 Task: Use the formula "COVARIANCE.S" in spreadsheet "Project protfolio".
Action: Mouse moved to (877, 115)
Screenshot: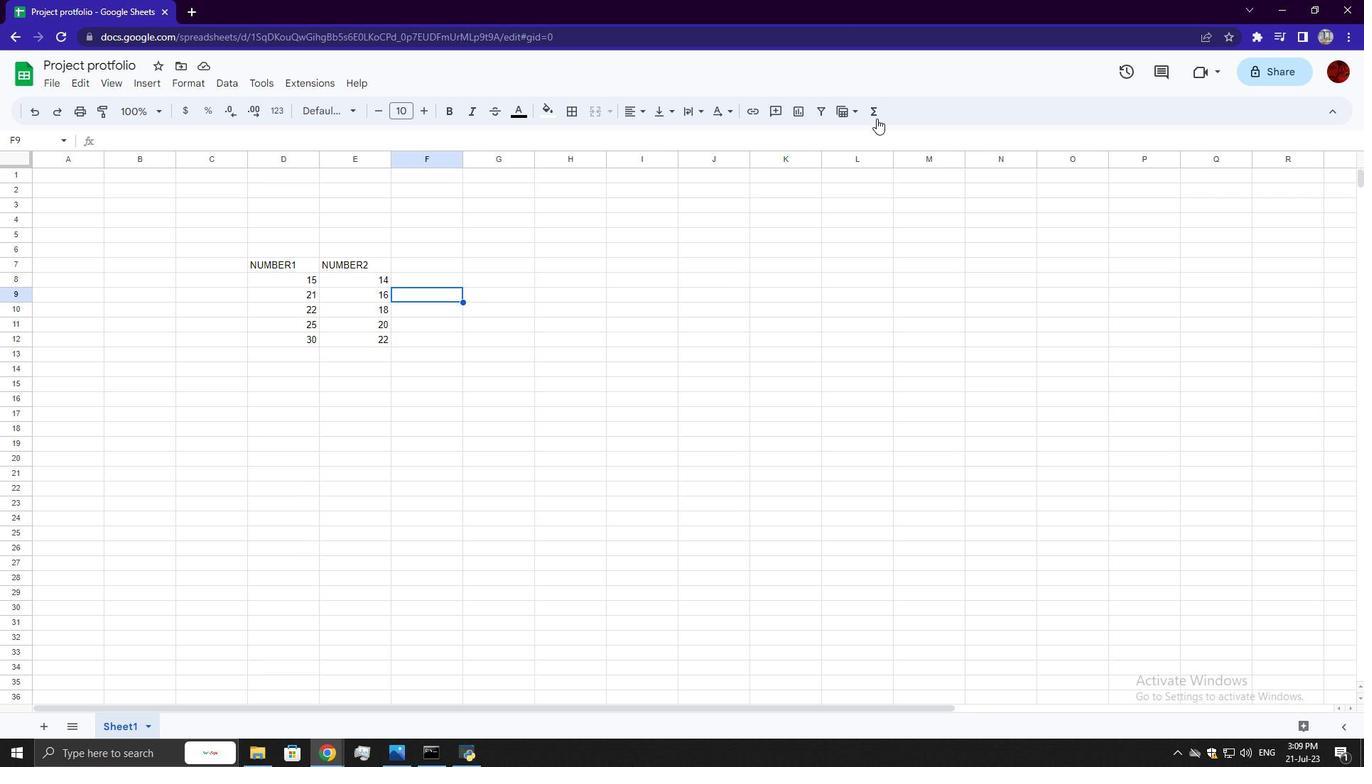 
Action: Mouse pressed left at (877, 115)
Screenshot: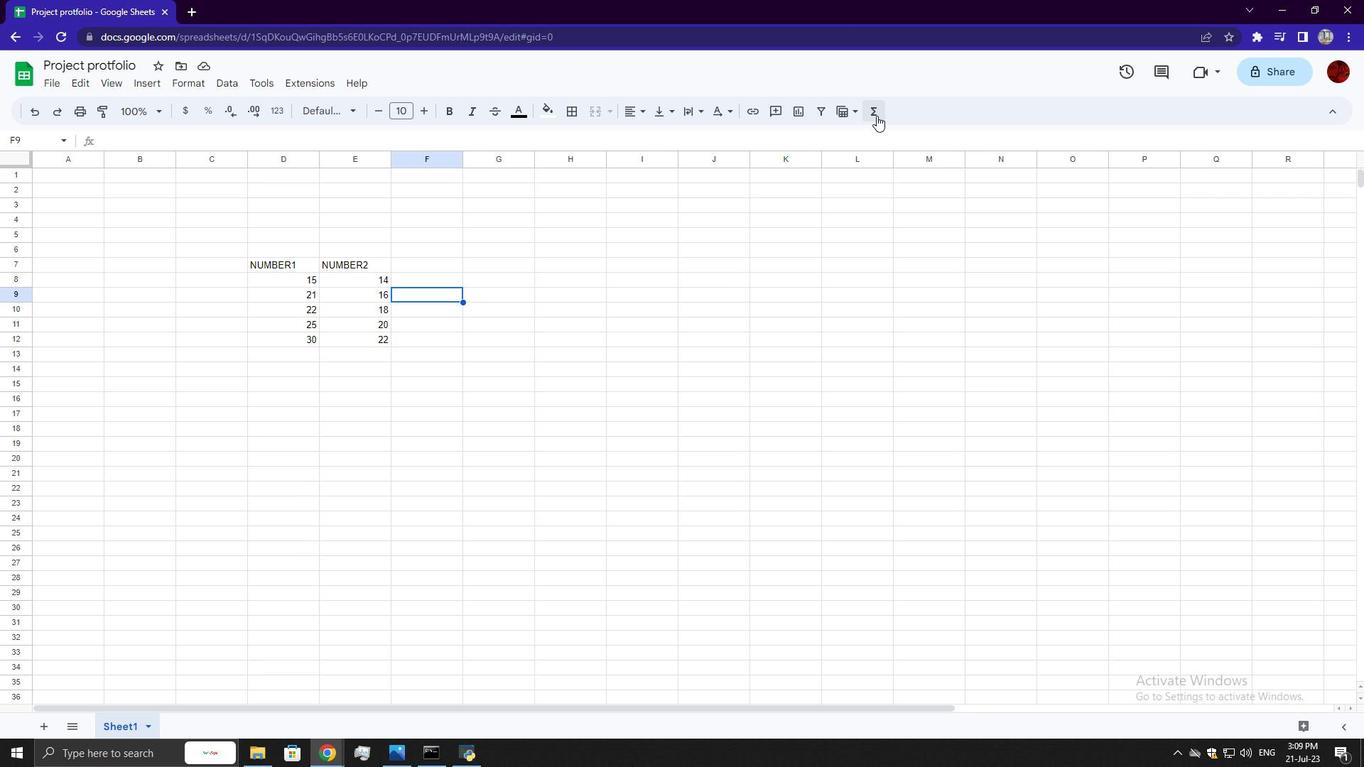 
Action: Mouse moved to (1042, 287)
Screenshot: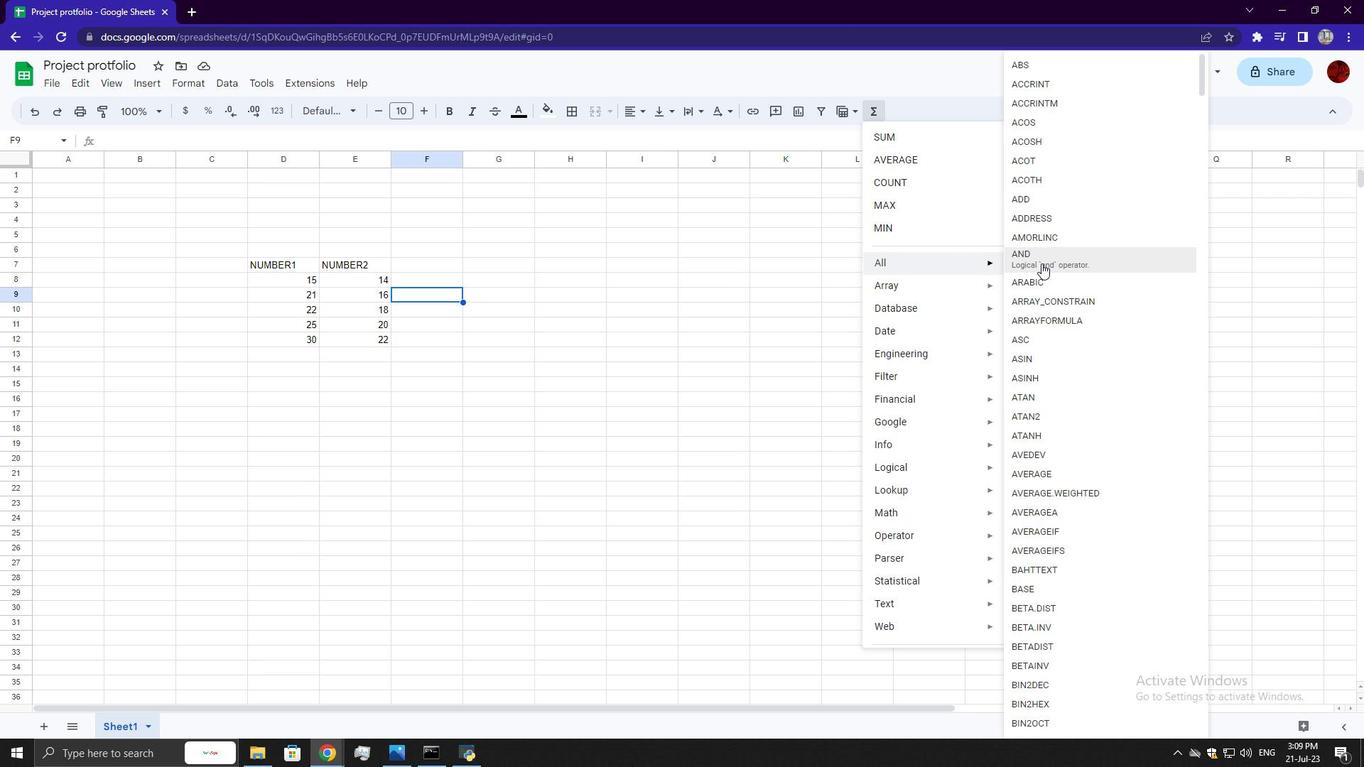 
Action: Mouse scrolled (1042, 282) with delta (0, 0)
Screenshot: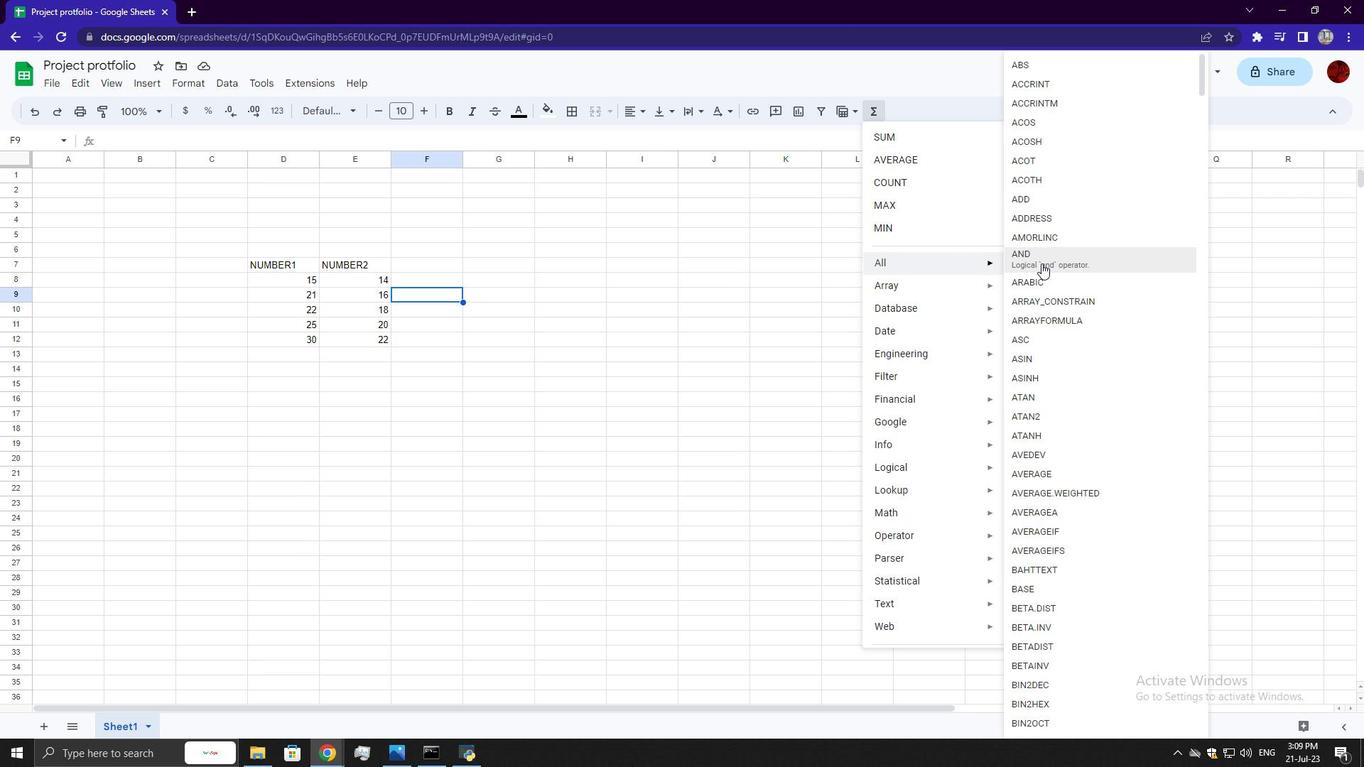 
Action: Mouse scrolled (1042, 286) with delta (0, 0)
Screenshot: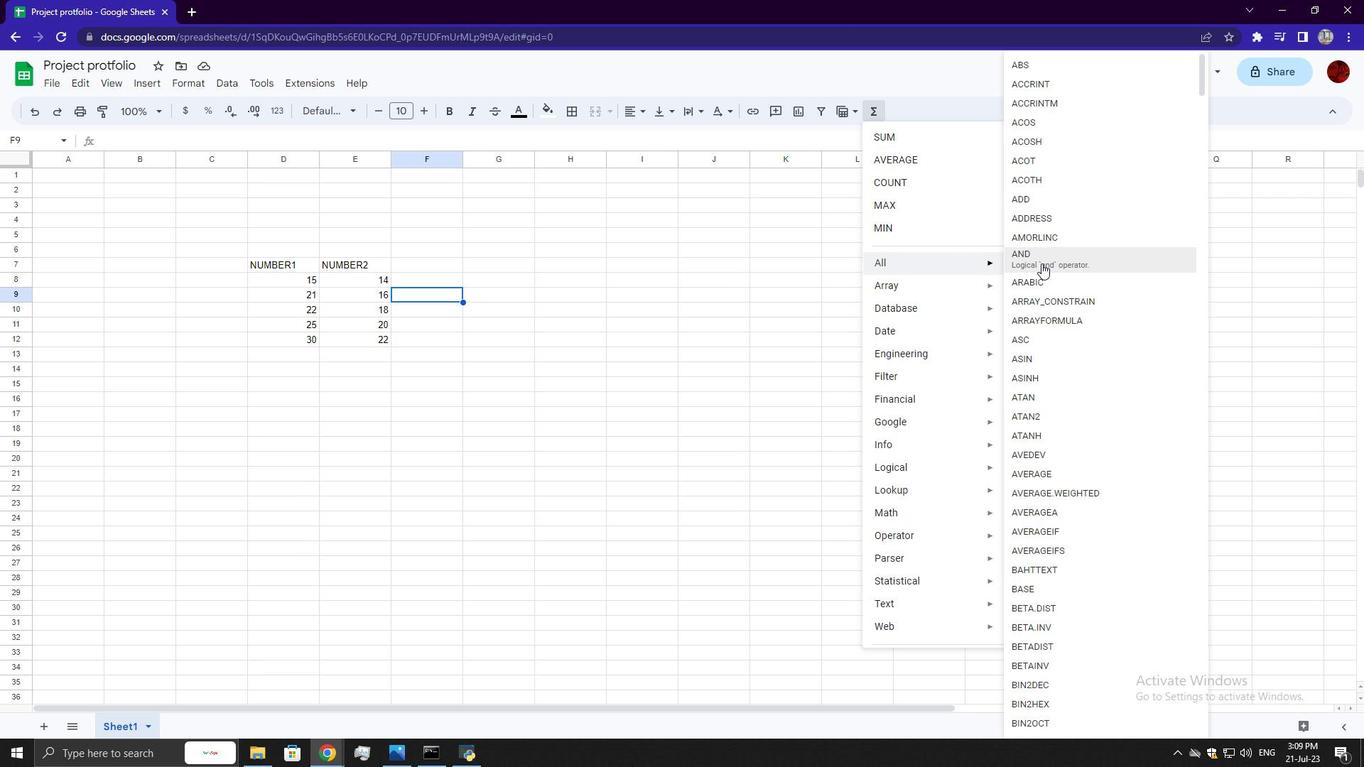 
Action: Mouse moved to (1042, 290)
Screenshot: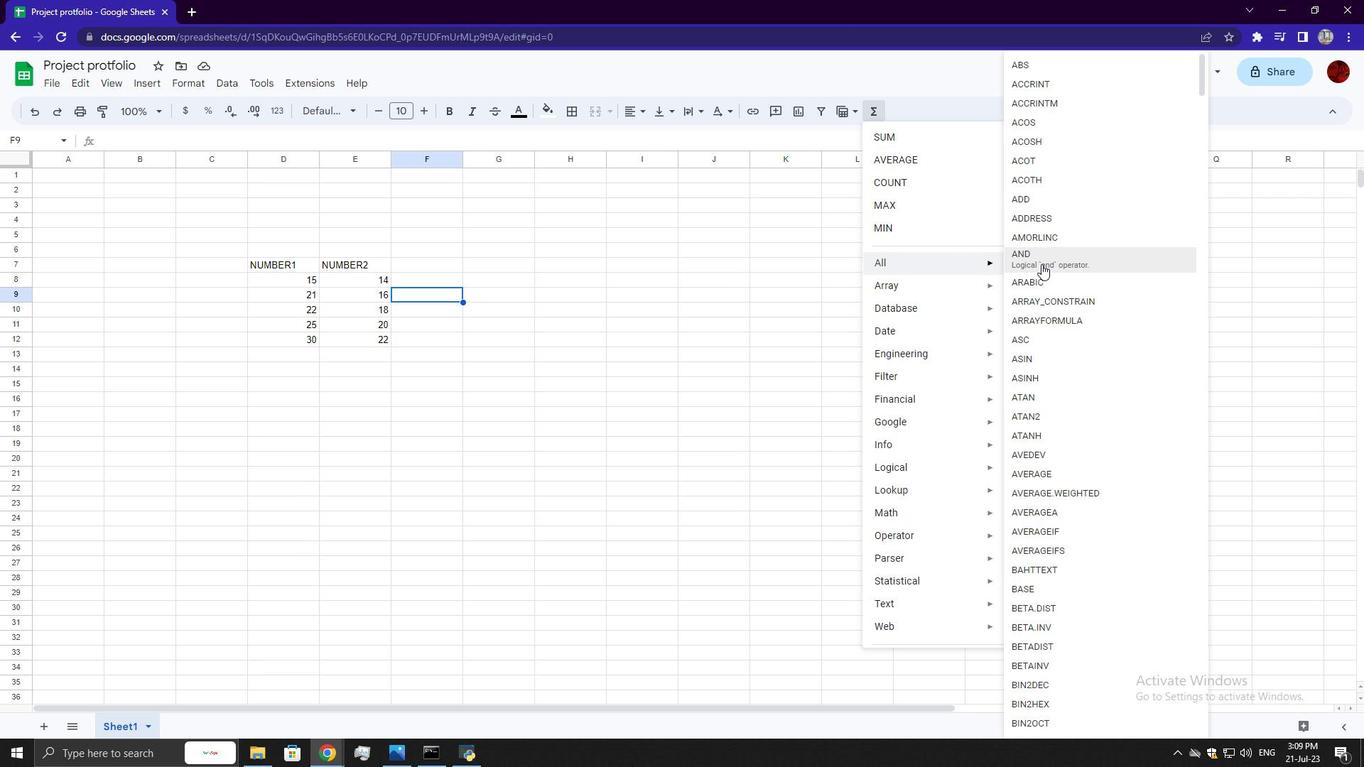 
Action: Mouse scrolled (1042, 290) with delta (0, 0)
Screenshot: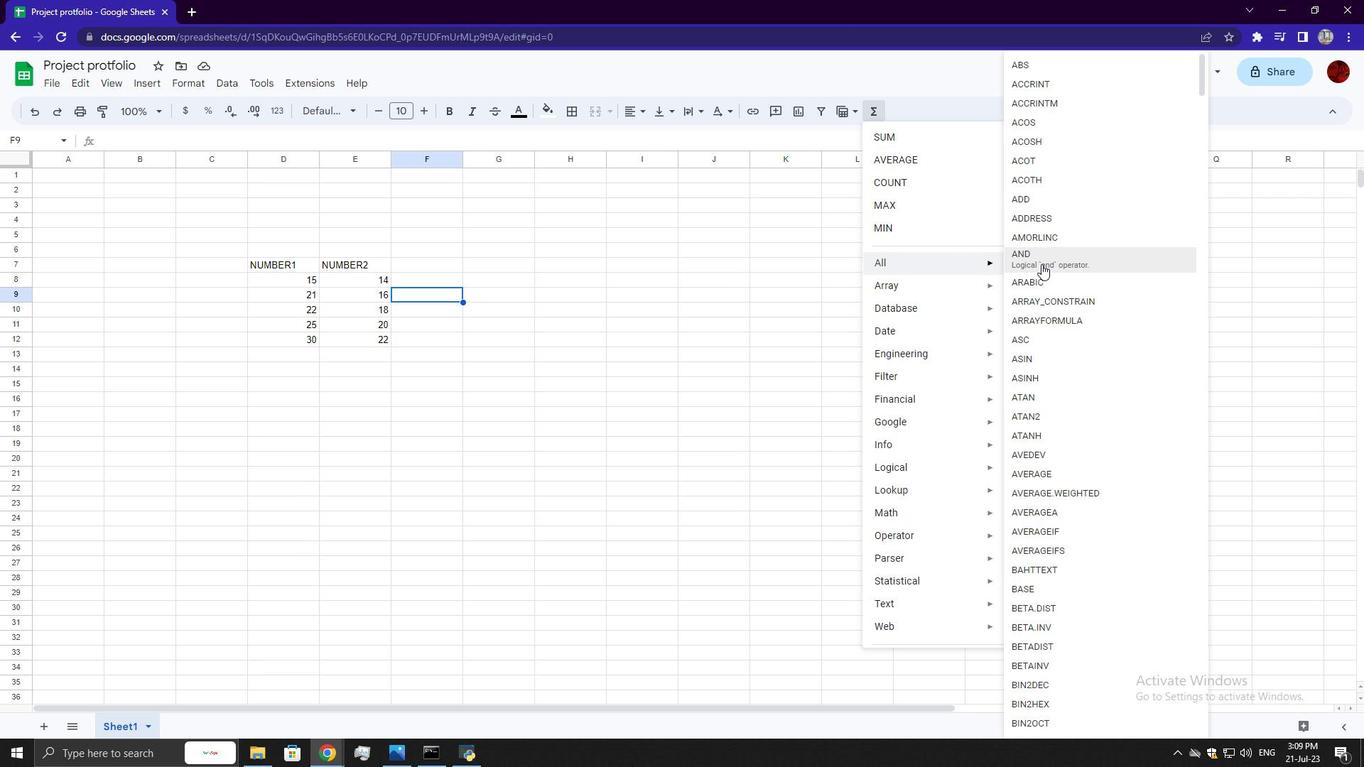 
Action: Mouse moved to (1042, 305)
Screenshot: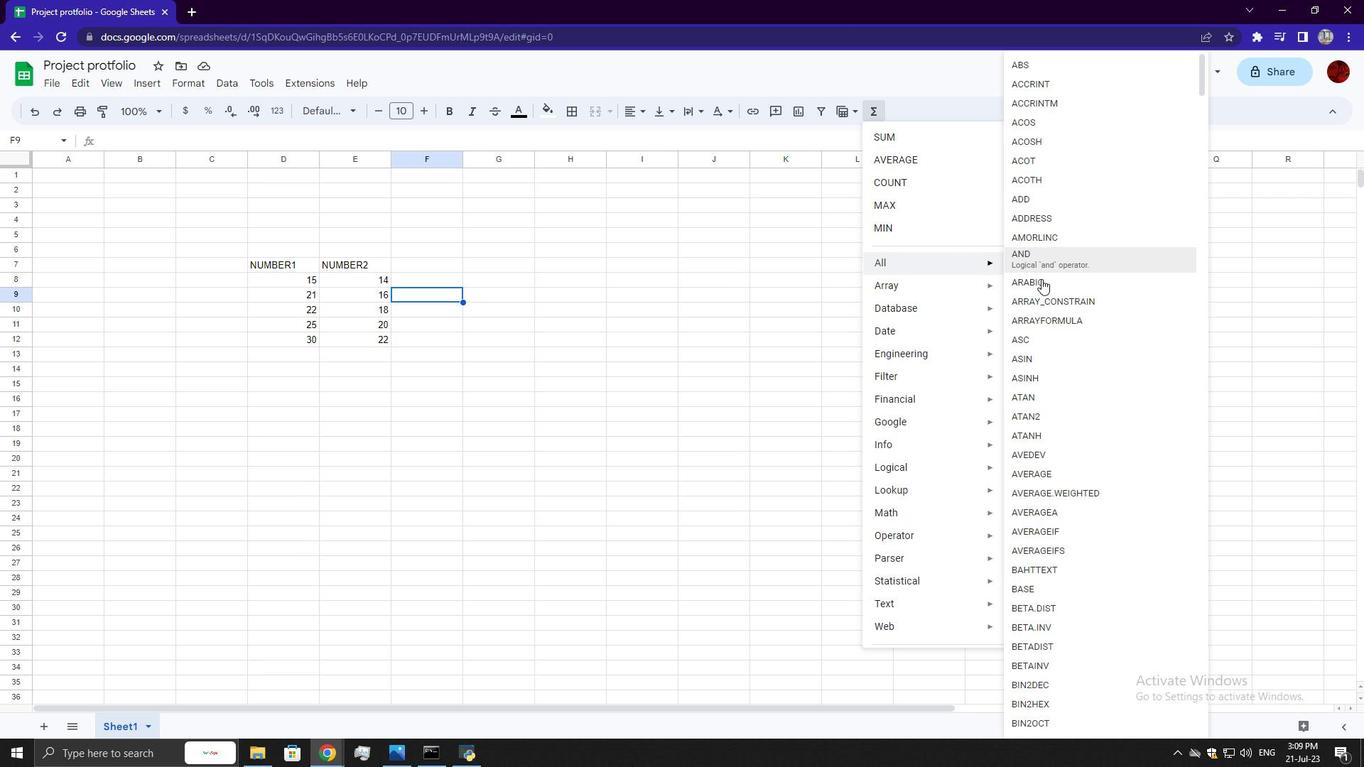 
Action: Mouse scrolled (1042, 298) with delta (0, 0)
Screenshot: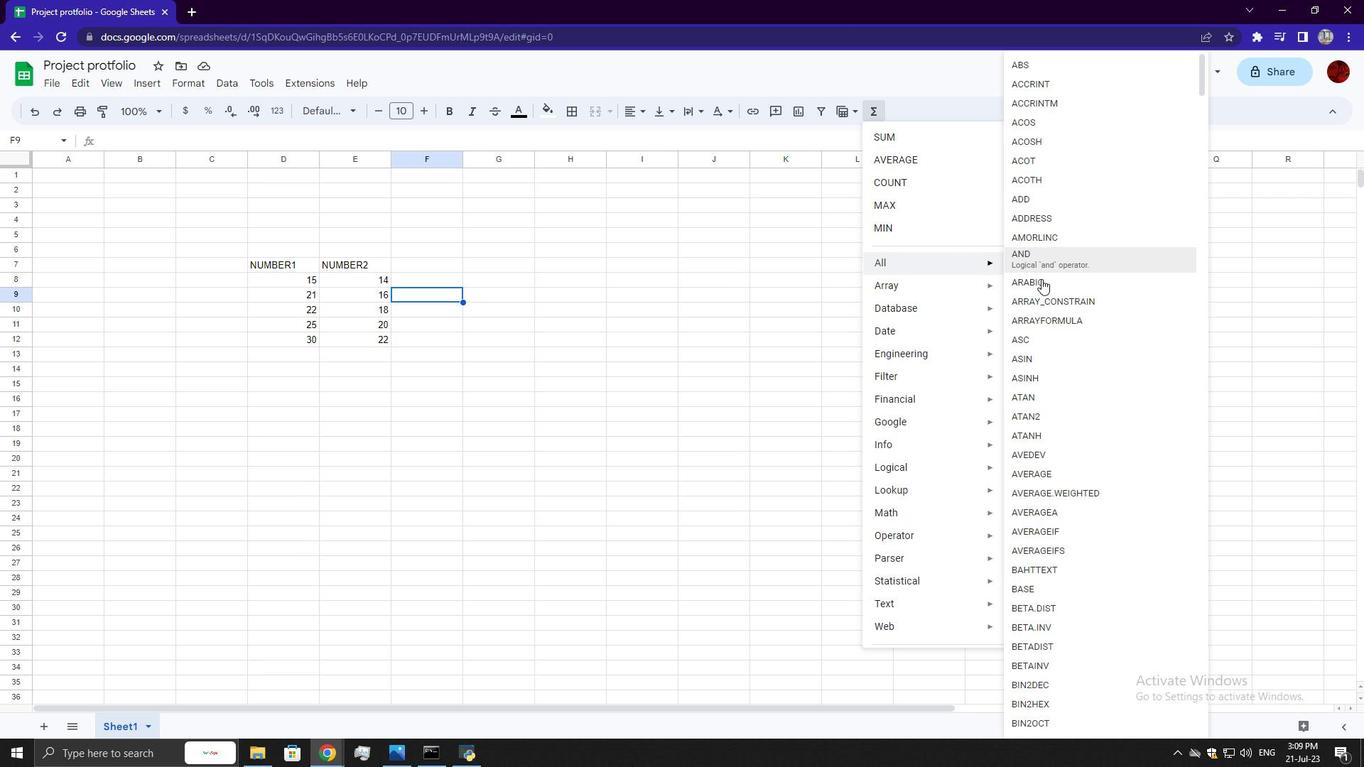 
Action: Mouse moved to (1042, 307)
Screenshot: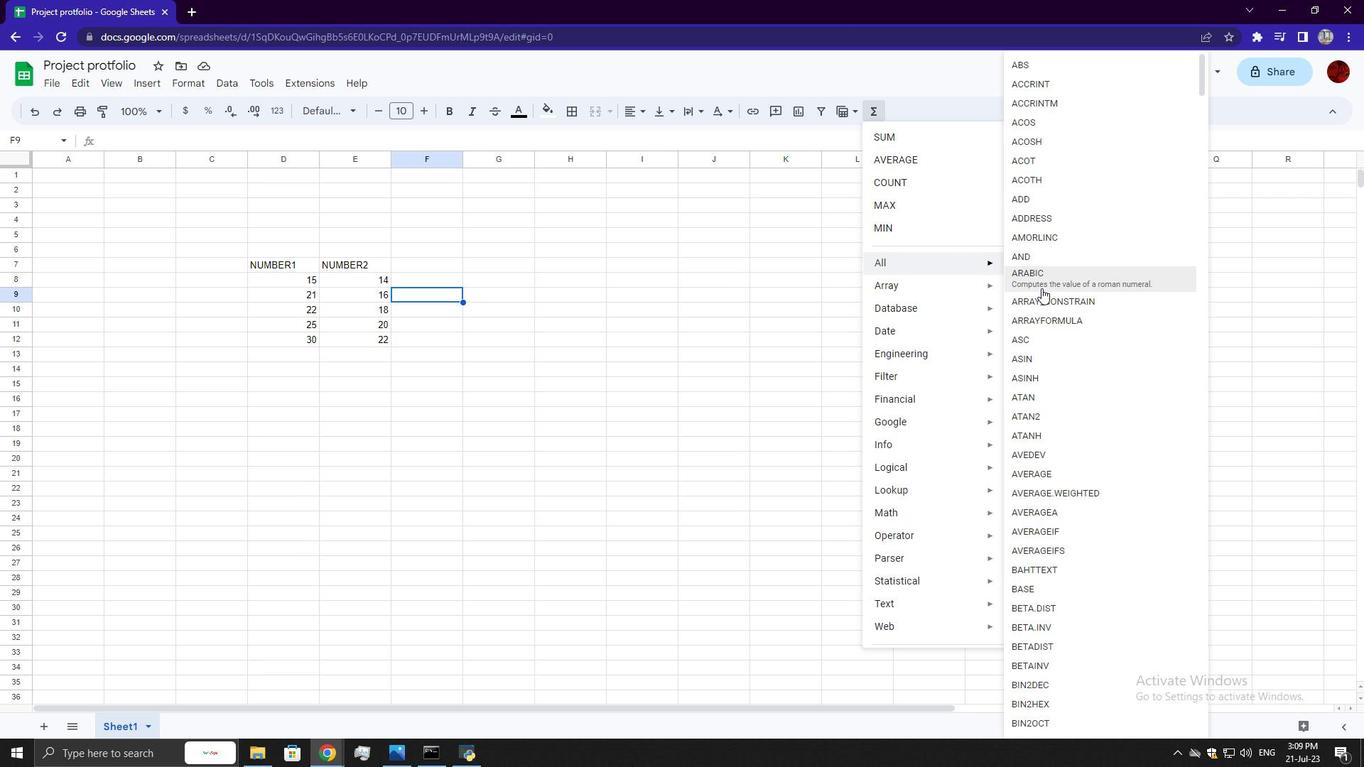 
Action: Mouse scrolled (1042, 306) with delta (0, 0)
Screenshot: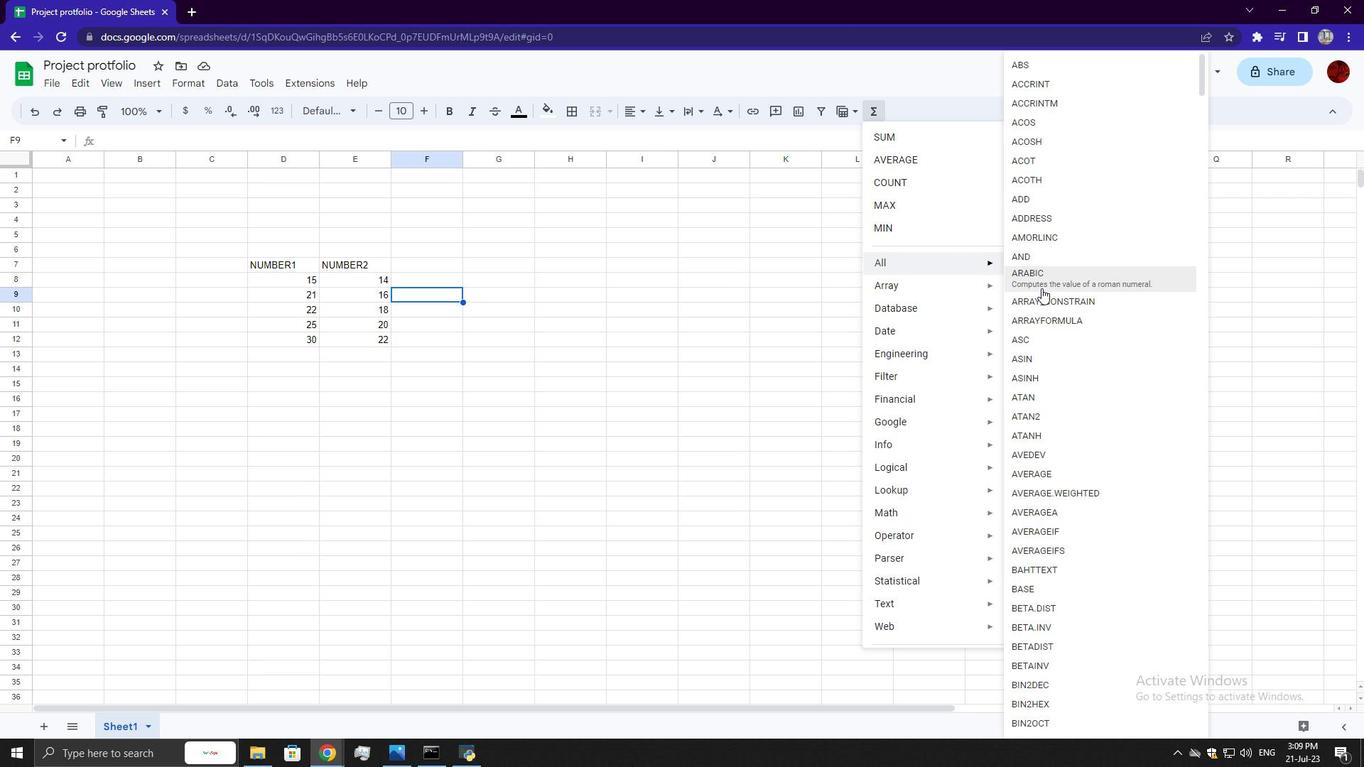 
Action: Mouse moved to (1042, 312)
Screenshot: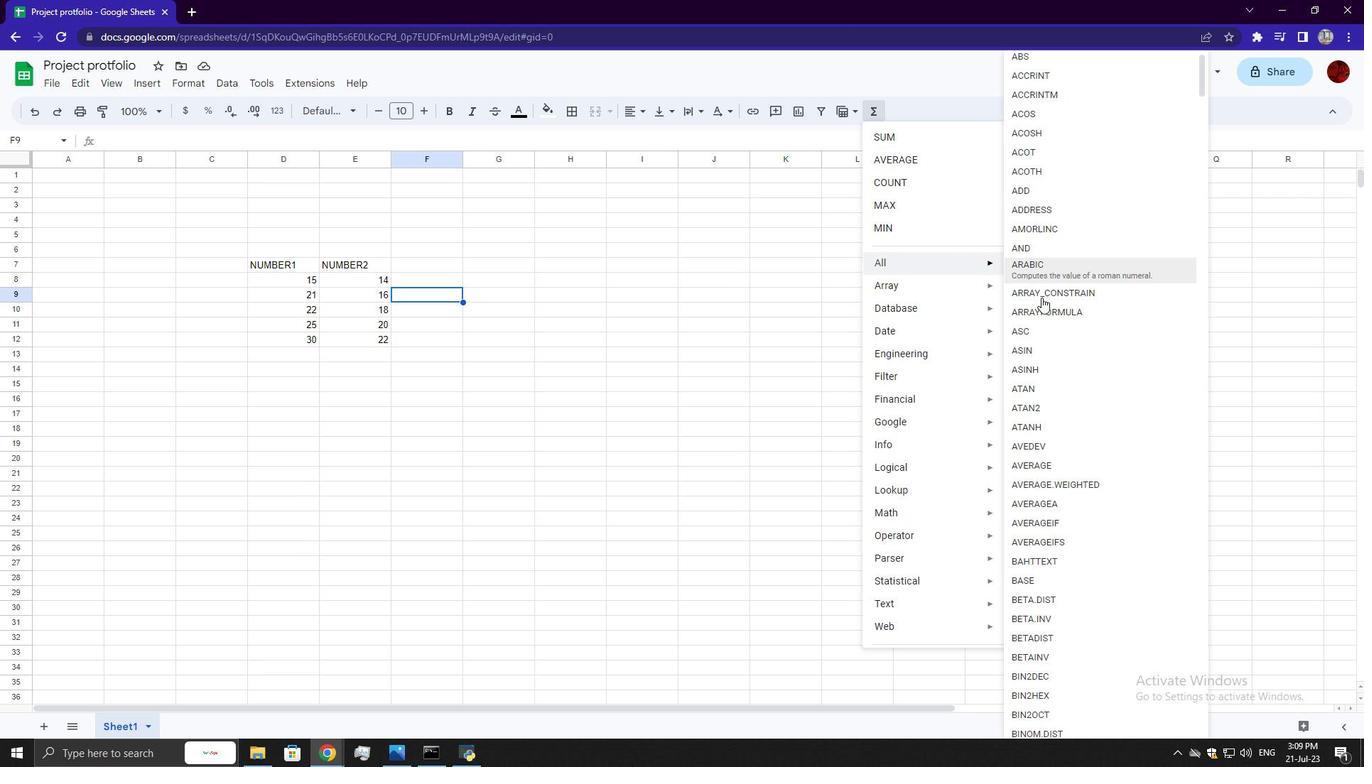 
Action: Mouse scrolled (1042, 312) with delta (0, 0)
Screenshot: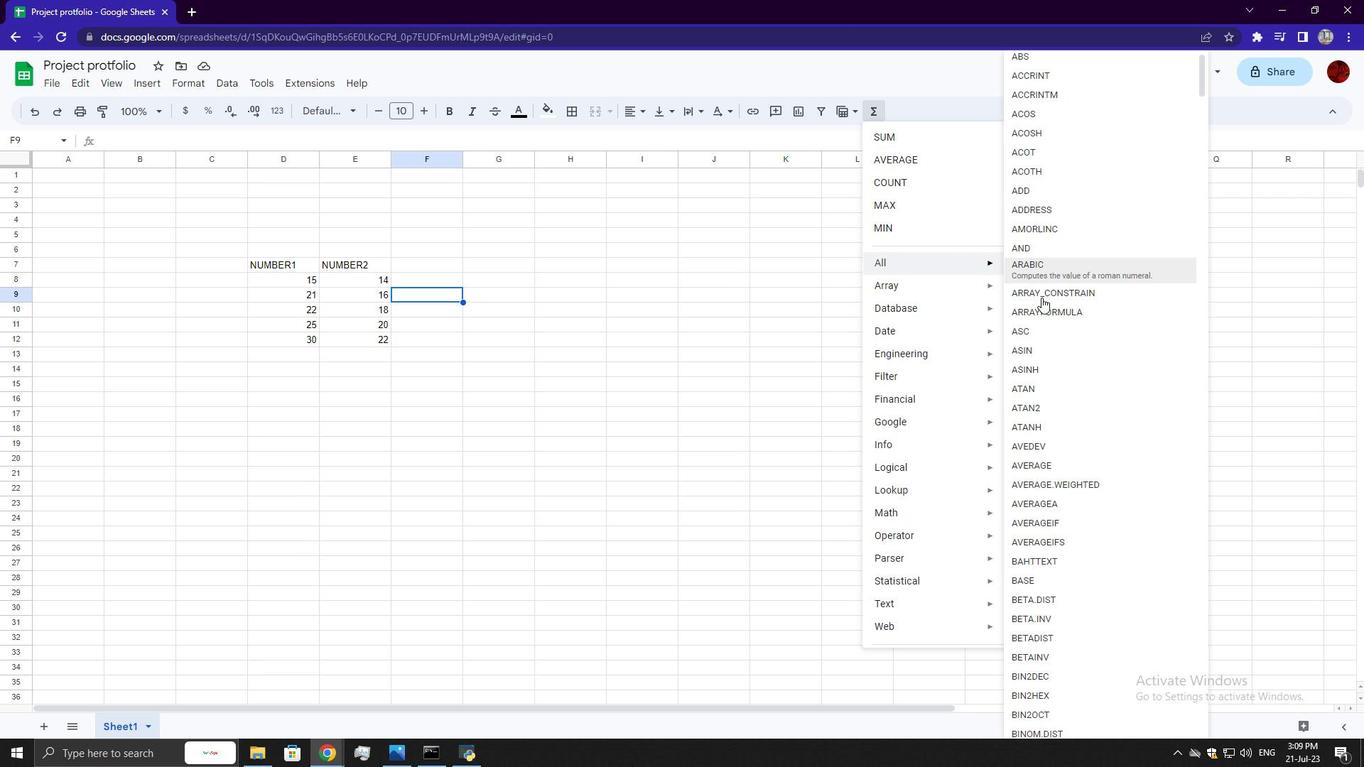 
Action: Mouse moved to (1042, 313)
Screenshot: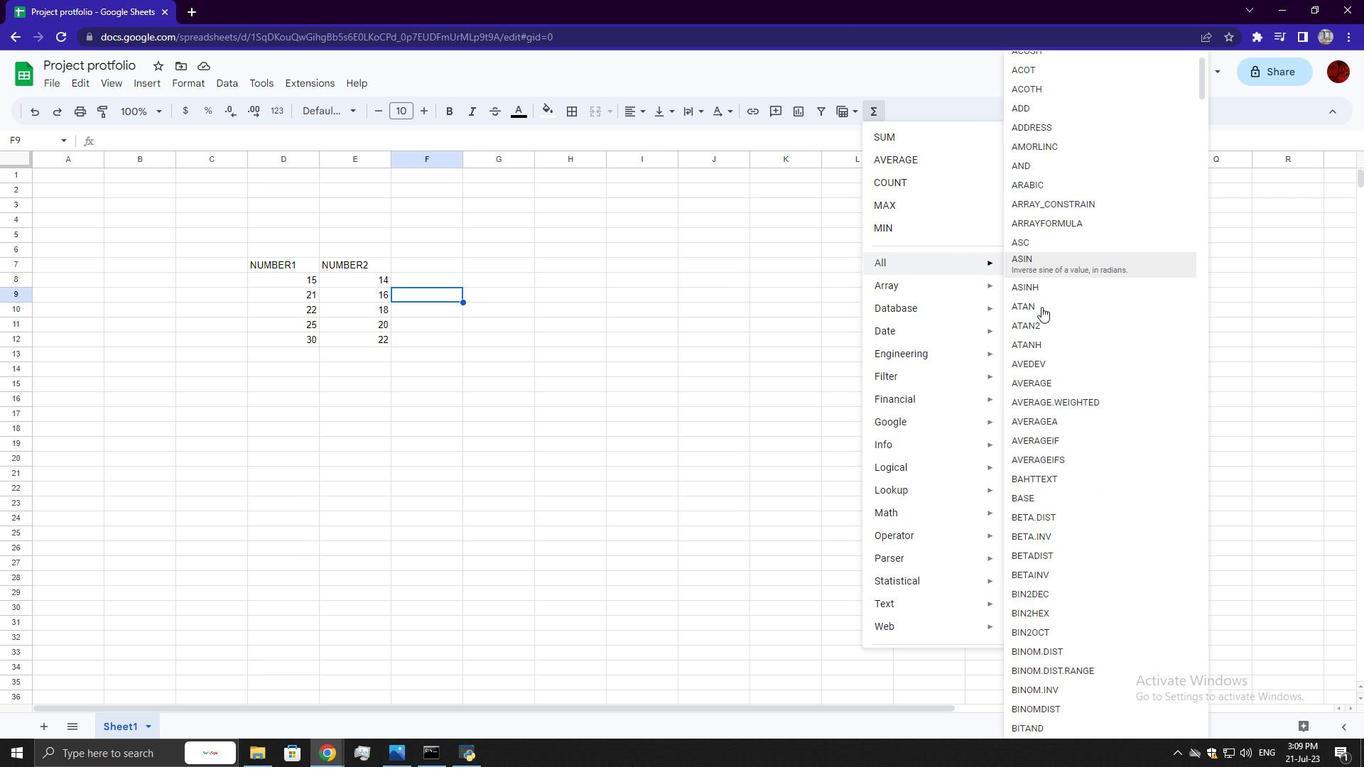 
Action: Mouse scrolled (1042, 312) with delta (0, 0)
Screenshot: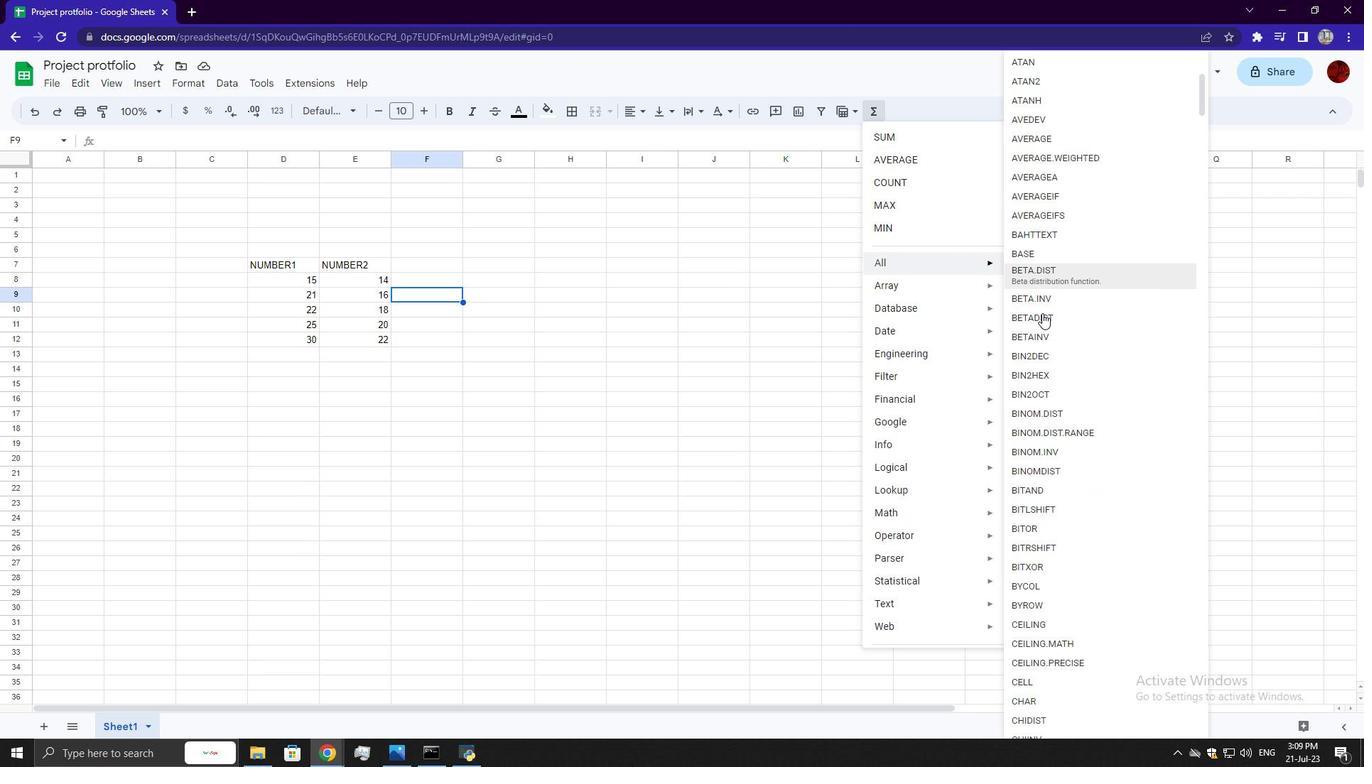 
Action: Mouse moved to (1042, 314)
Screenshot: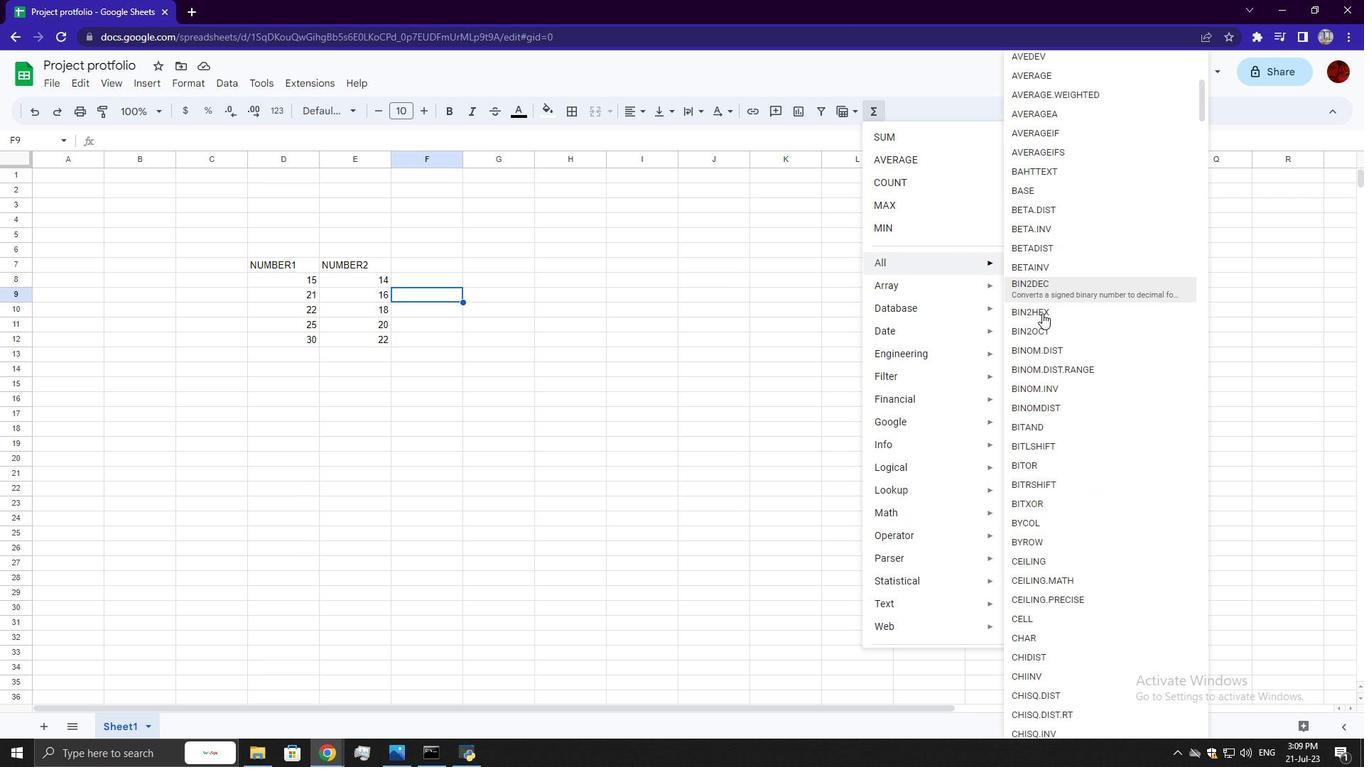 
Action: Mouse scrolled (1042, 314) with delta (0, 0)
Screenshot: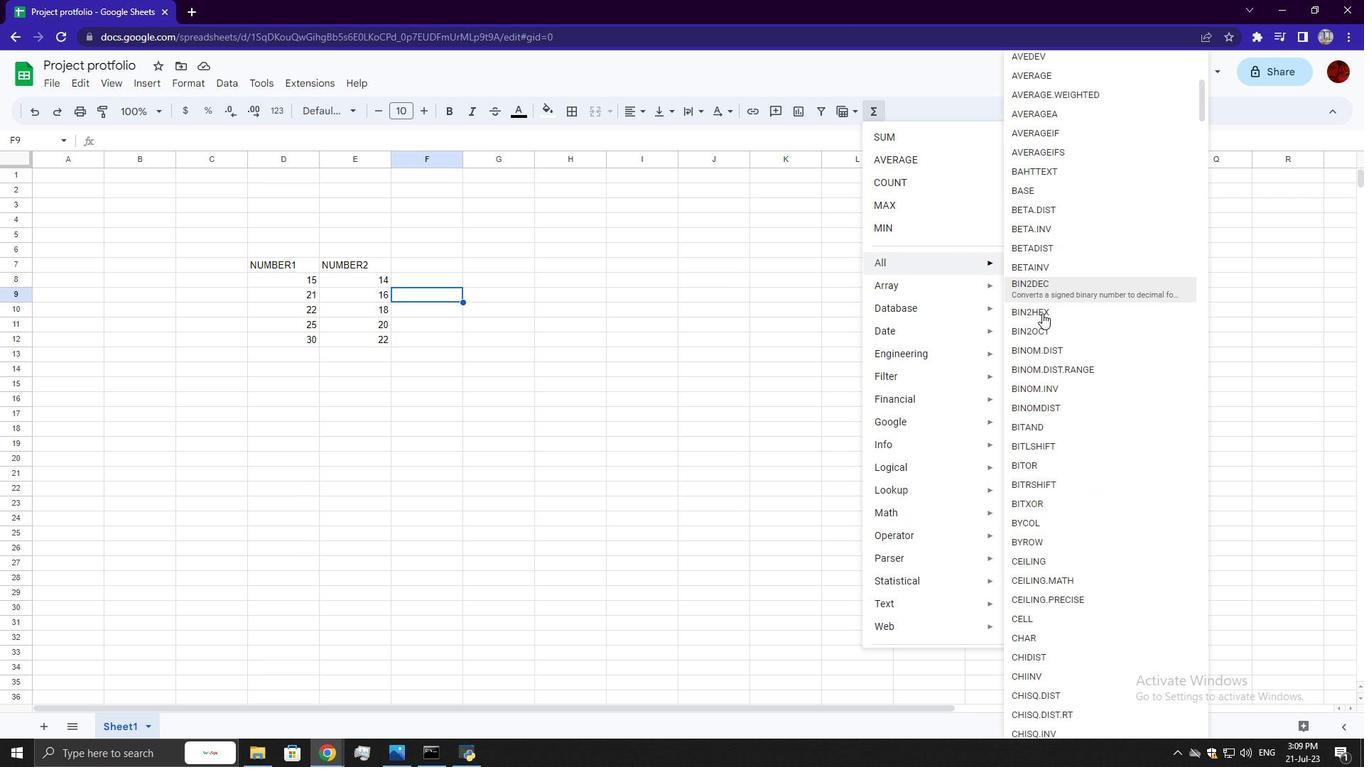 
Action: Mouse moved to (1042, 315)
Screenshot: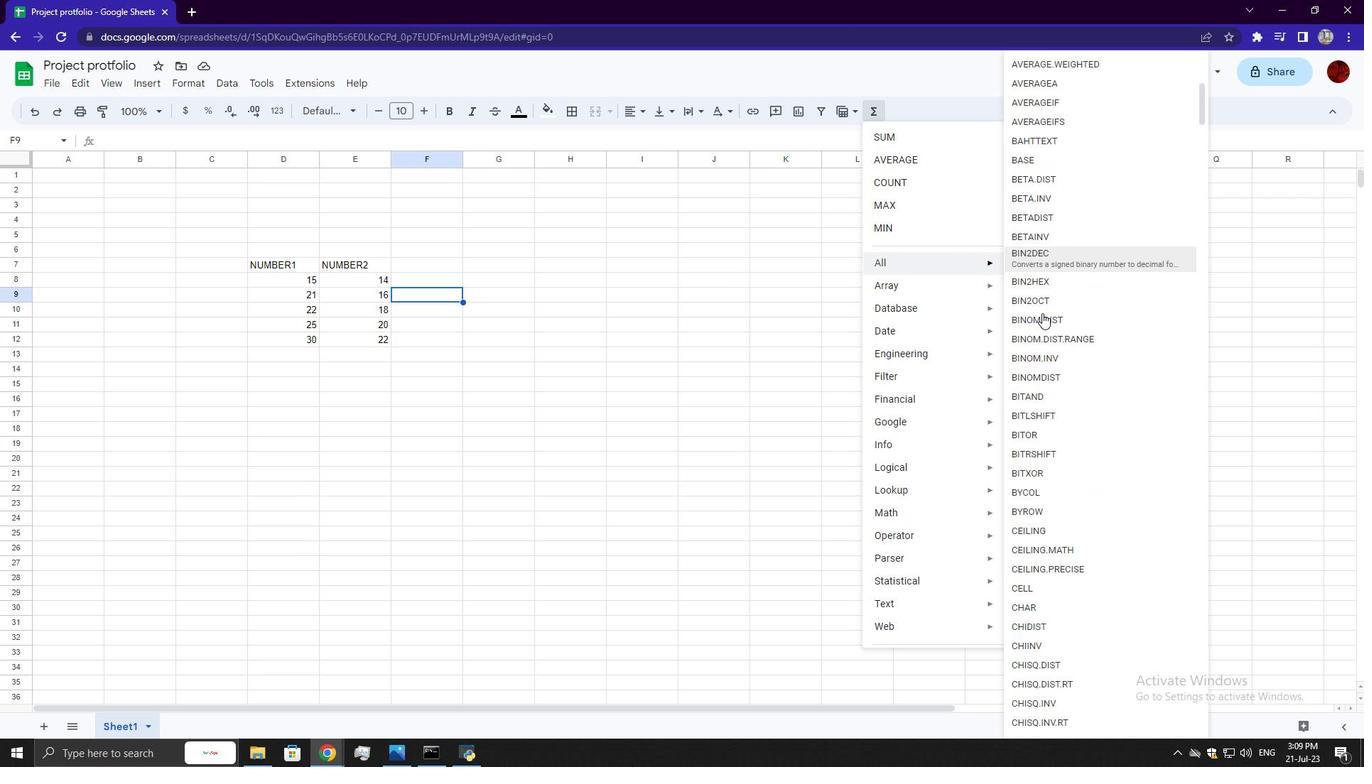 
Action: Mouse scrolled (1042, 314) with delta (0, 0)
Screenshot: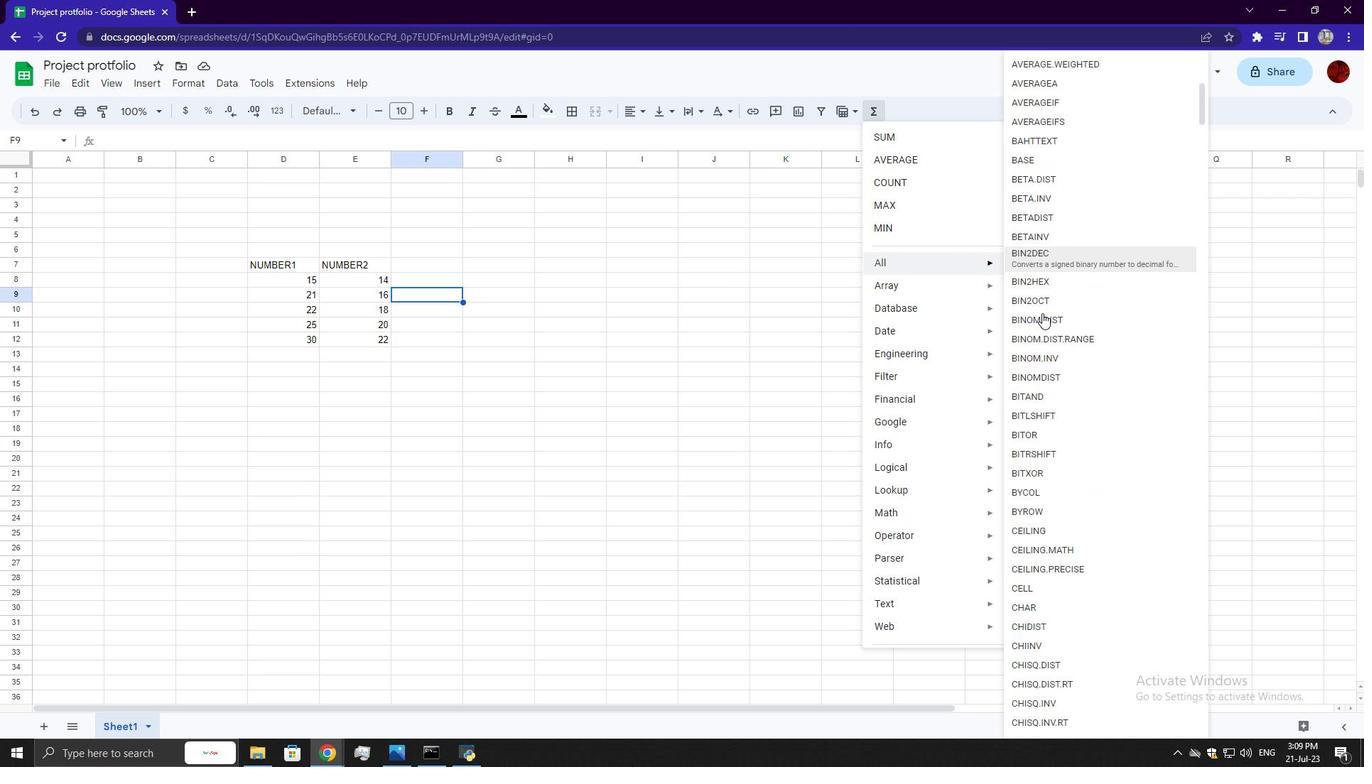 
Action: Mouse moved to (1042, 315)
Screenshot: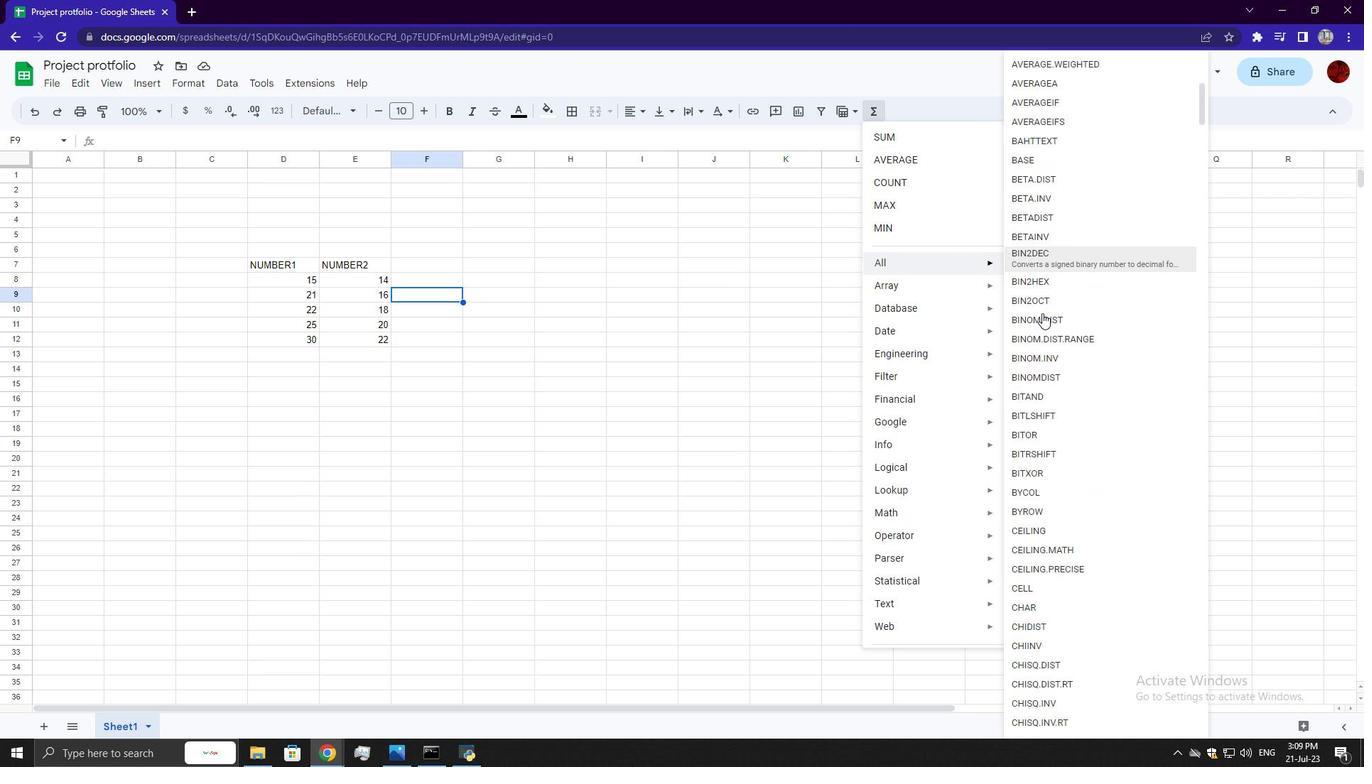
Action: Mouse scrolled (1042, 314) with delta (0, 0)
Screenshot: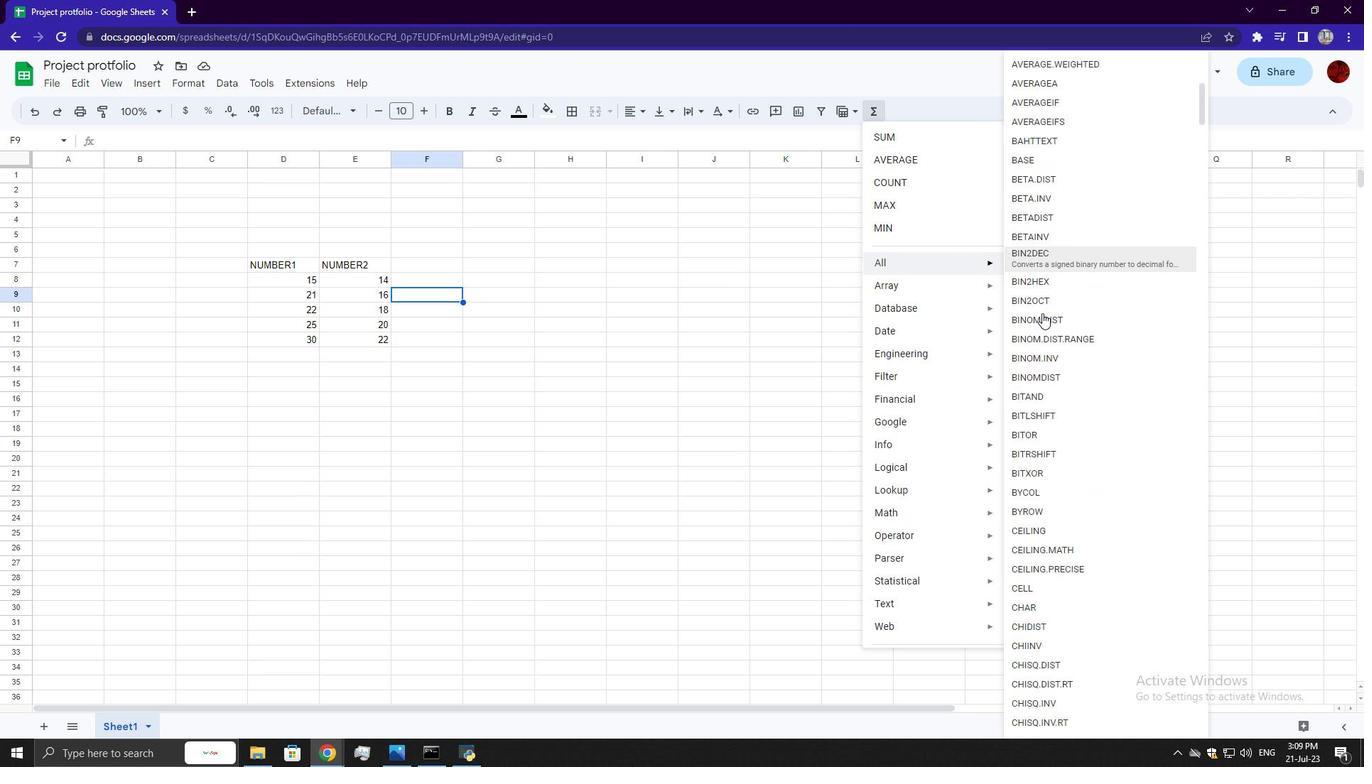
Action: Mouse scrolled (1042, 314) with delta (0, 0)
Screenshot: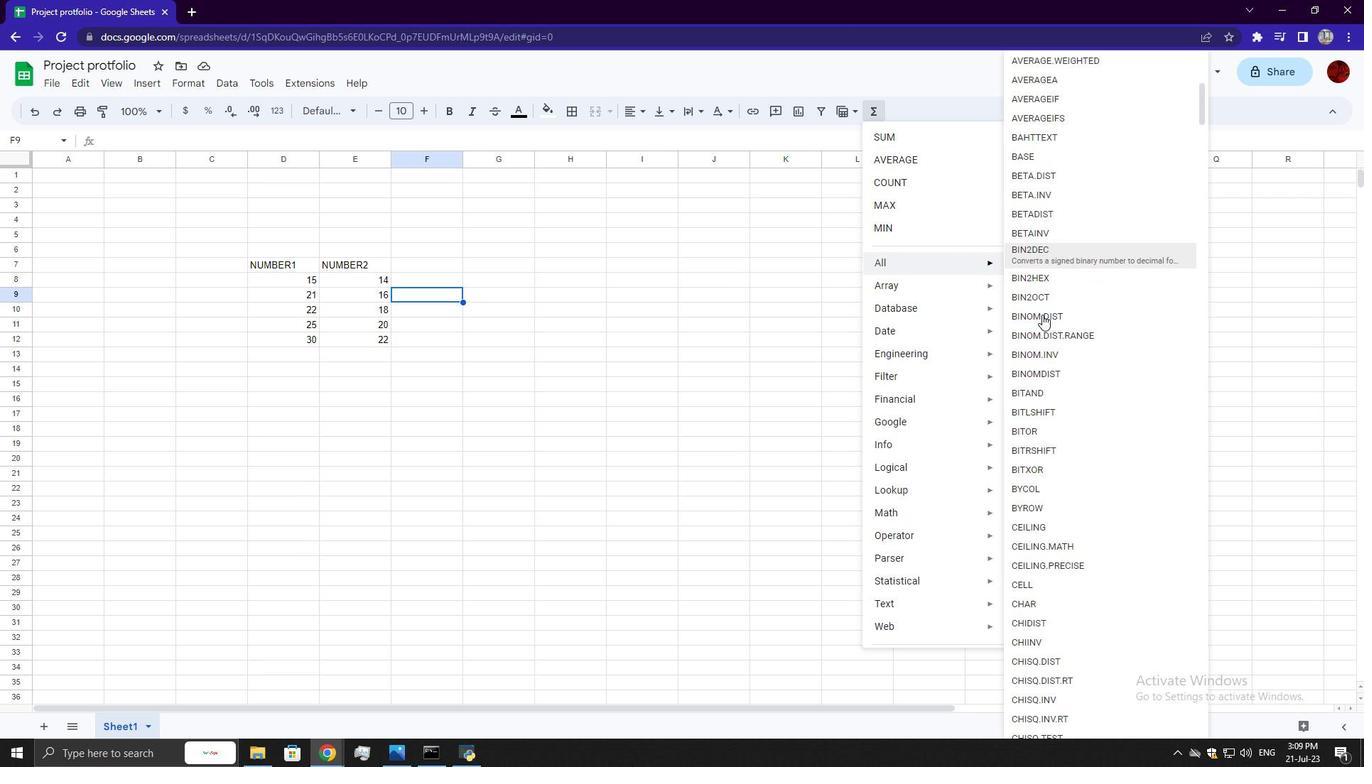
Action: Mouse moved to (1042, 324)
Screenshot: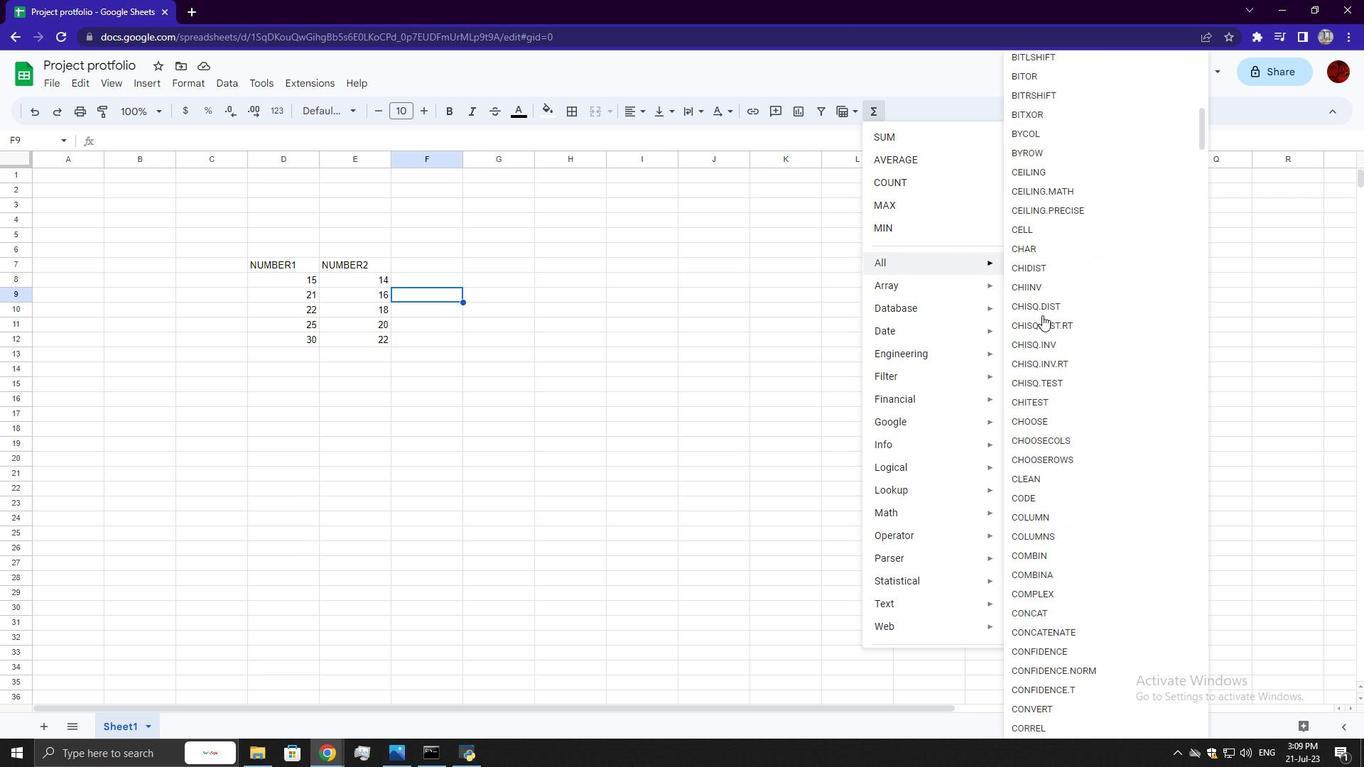 
Action: Mouse scrolled (1042, 324) with delta (0, 0)
Screenshot: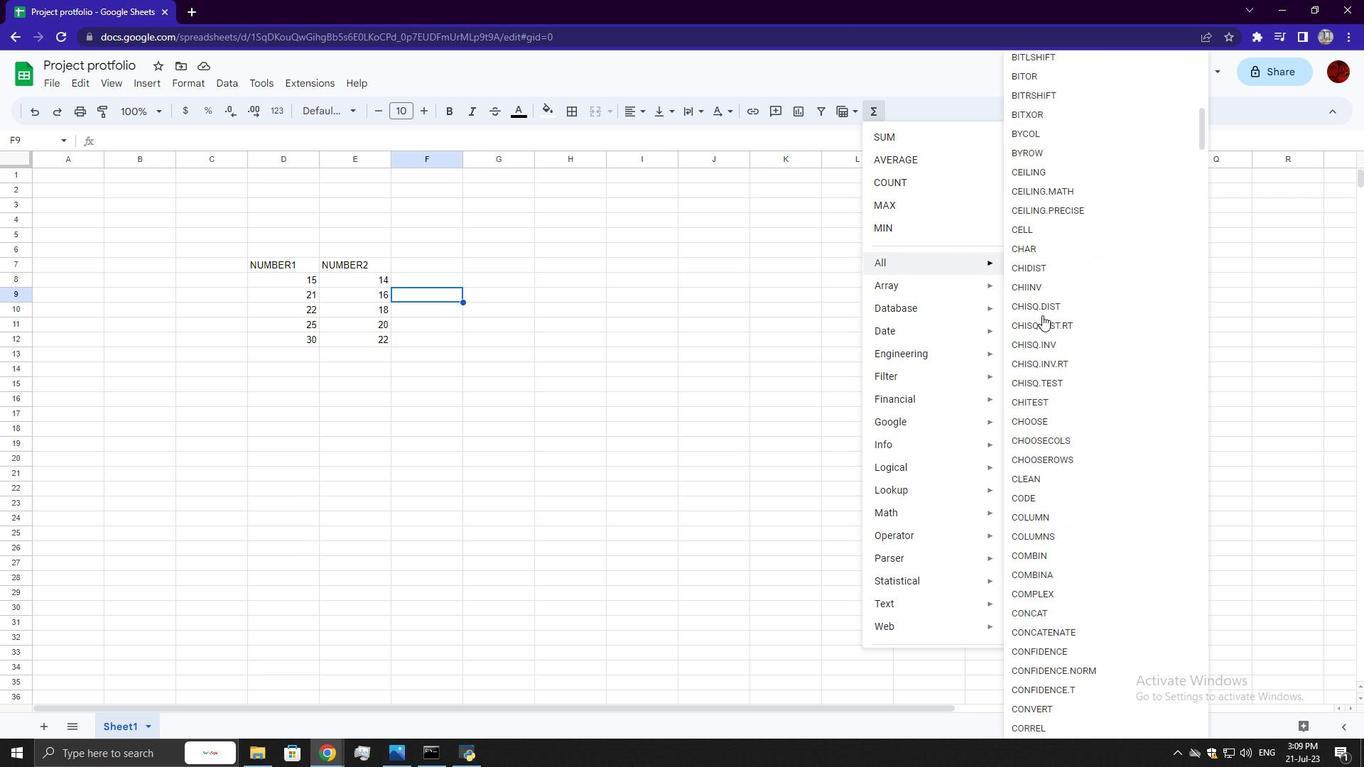 
Action: Mouse moved to (1042, 324)
Screenshot: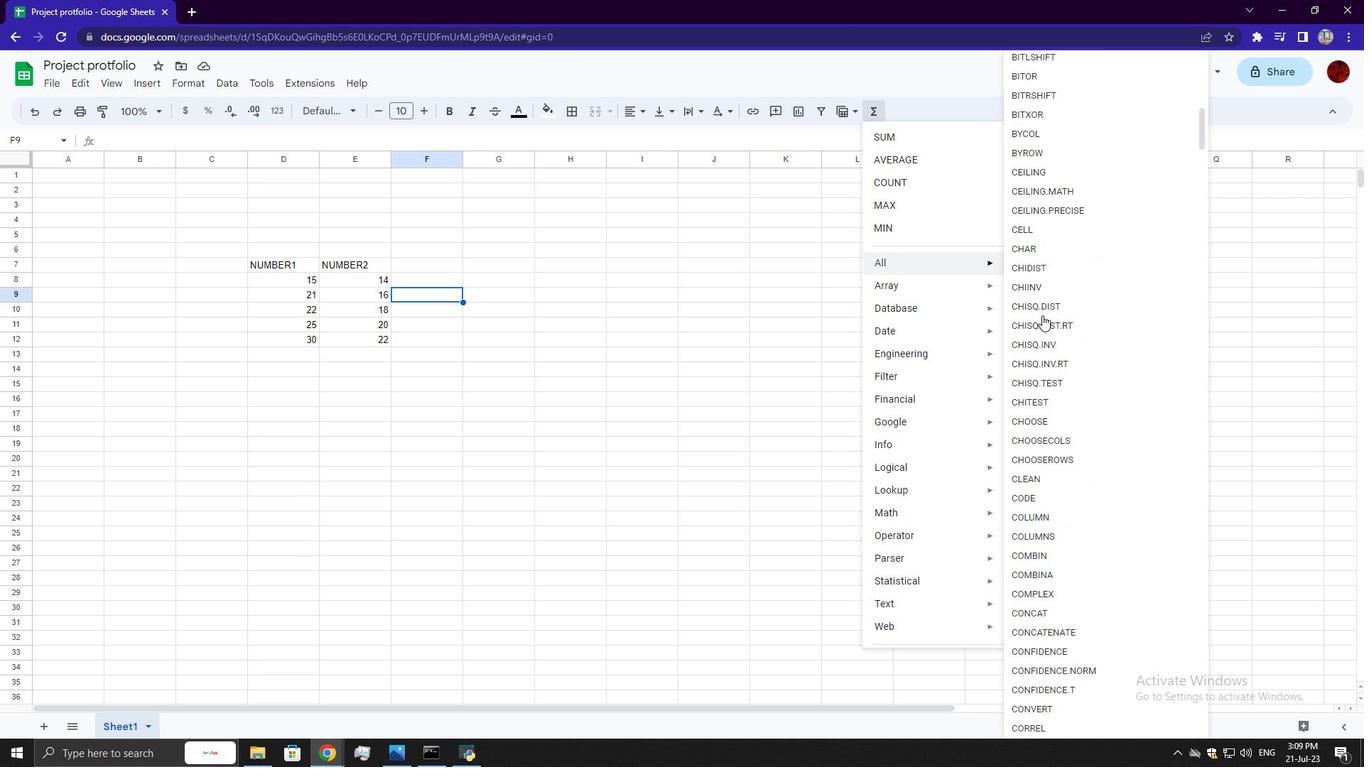 
Action: Mouse scrolled (1042, 324) with delta (0, 0)
Screenshot: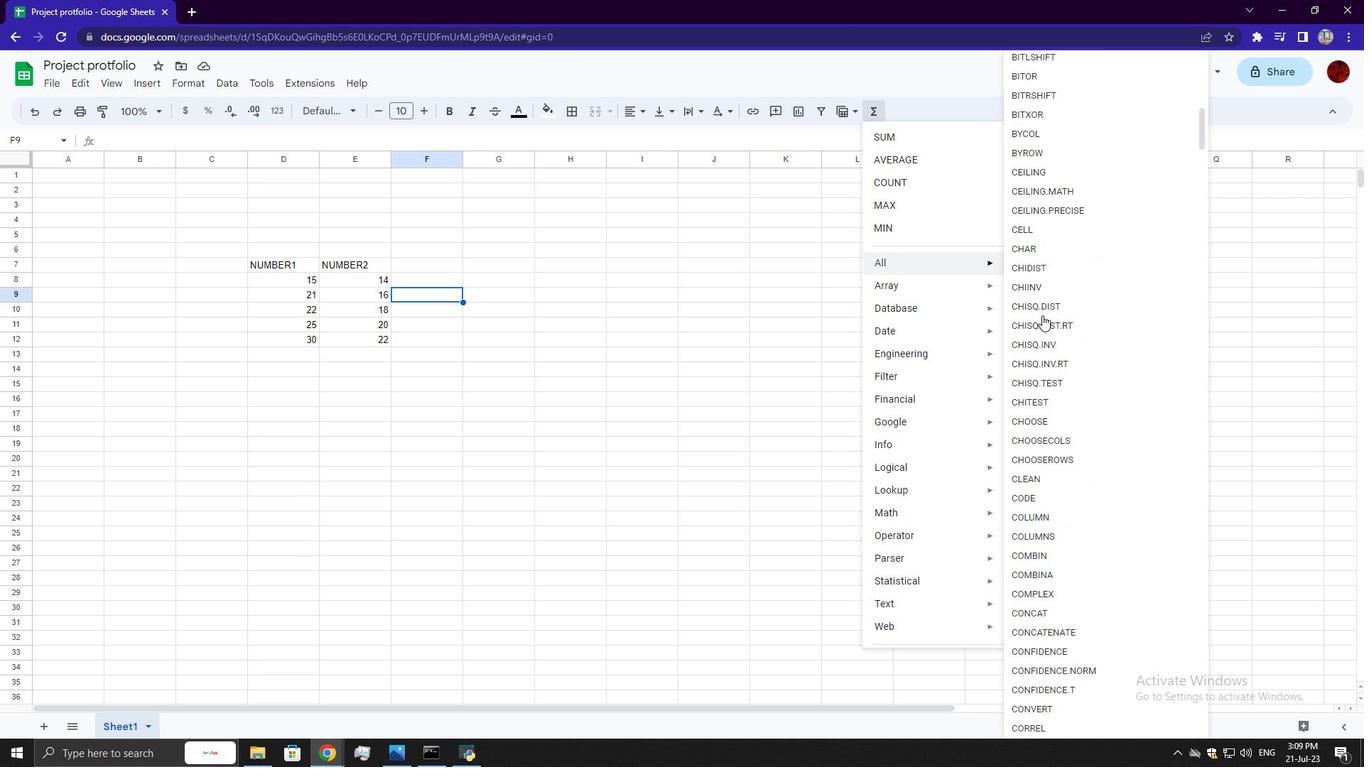 
Action: Mouse moved to (1042, 327)
Screenshot: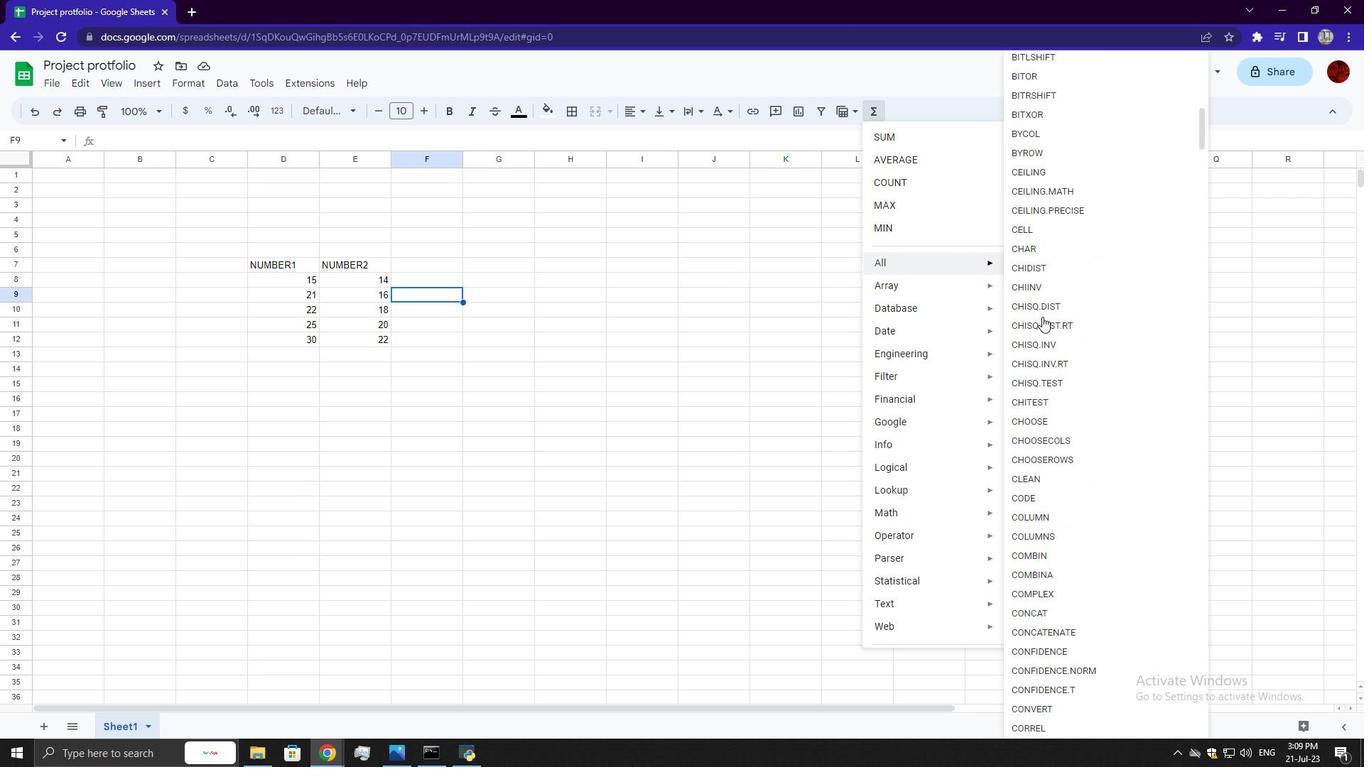 
Action: Mouse scrolled (1042, 326) with delta (0, 0)
Screenshot: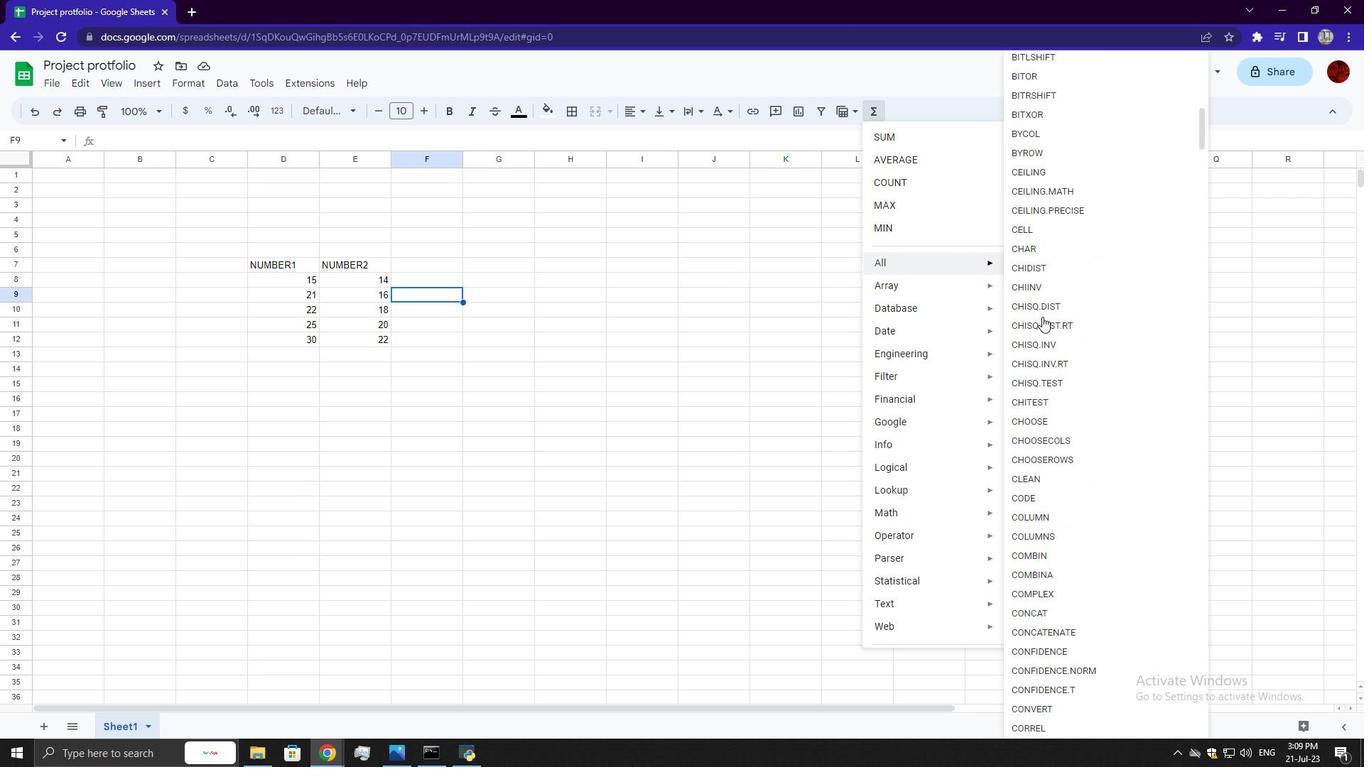 
Action: Mouse moved to (1042, 329)
Screenshot: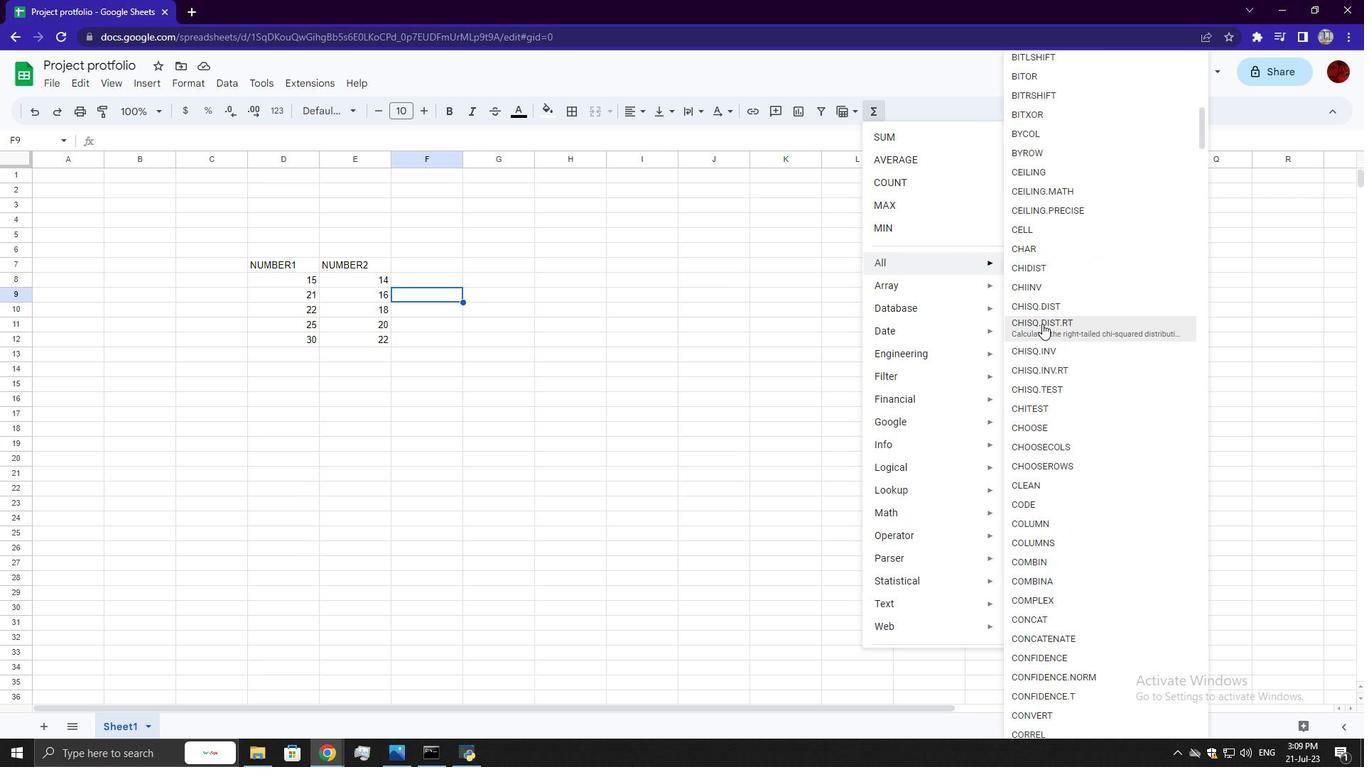 
Action: Mouse scrolled (1042, 328) with delta (0, 0)
Screenshot: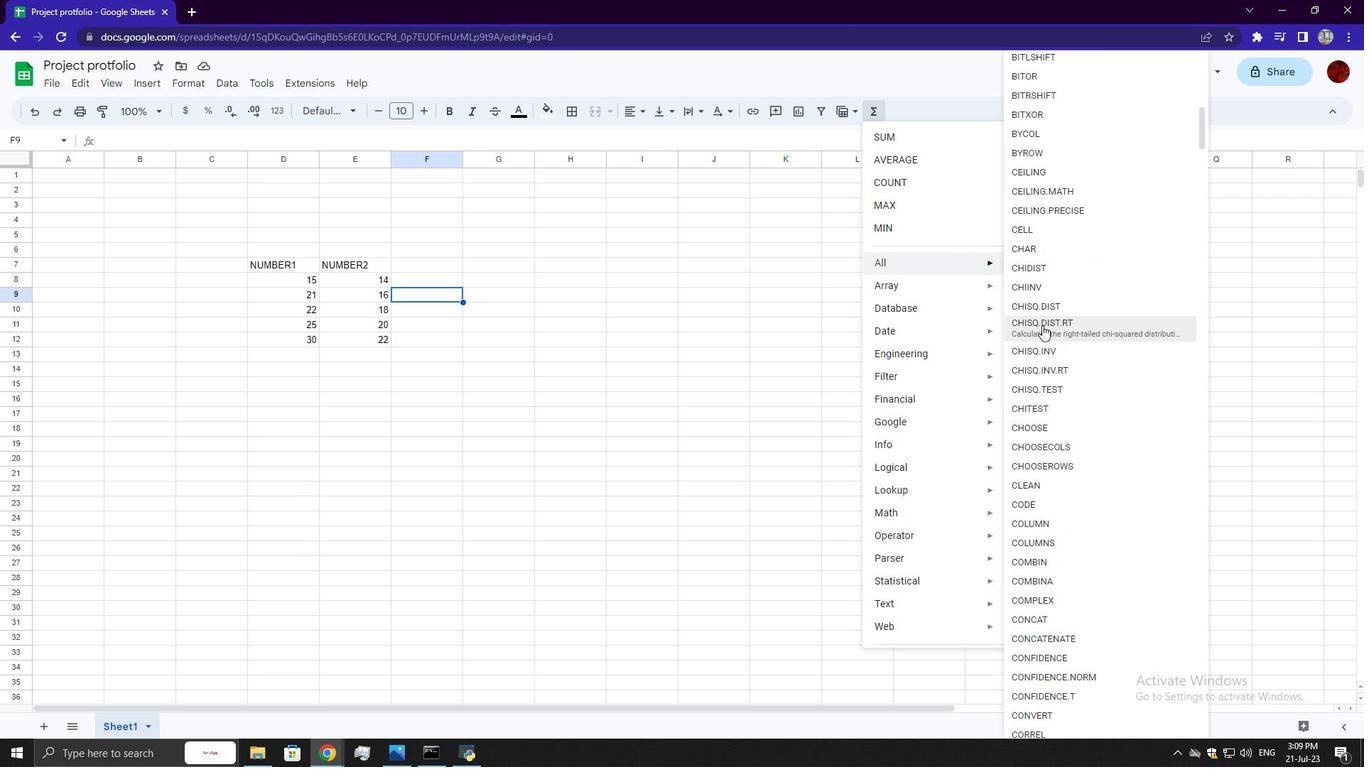 
Action: Mouse moved to (1042, 330)
Screenshot: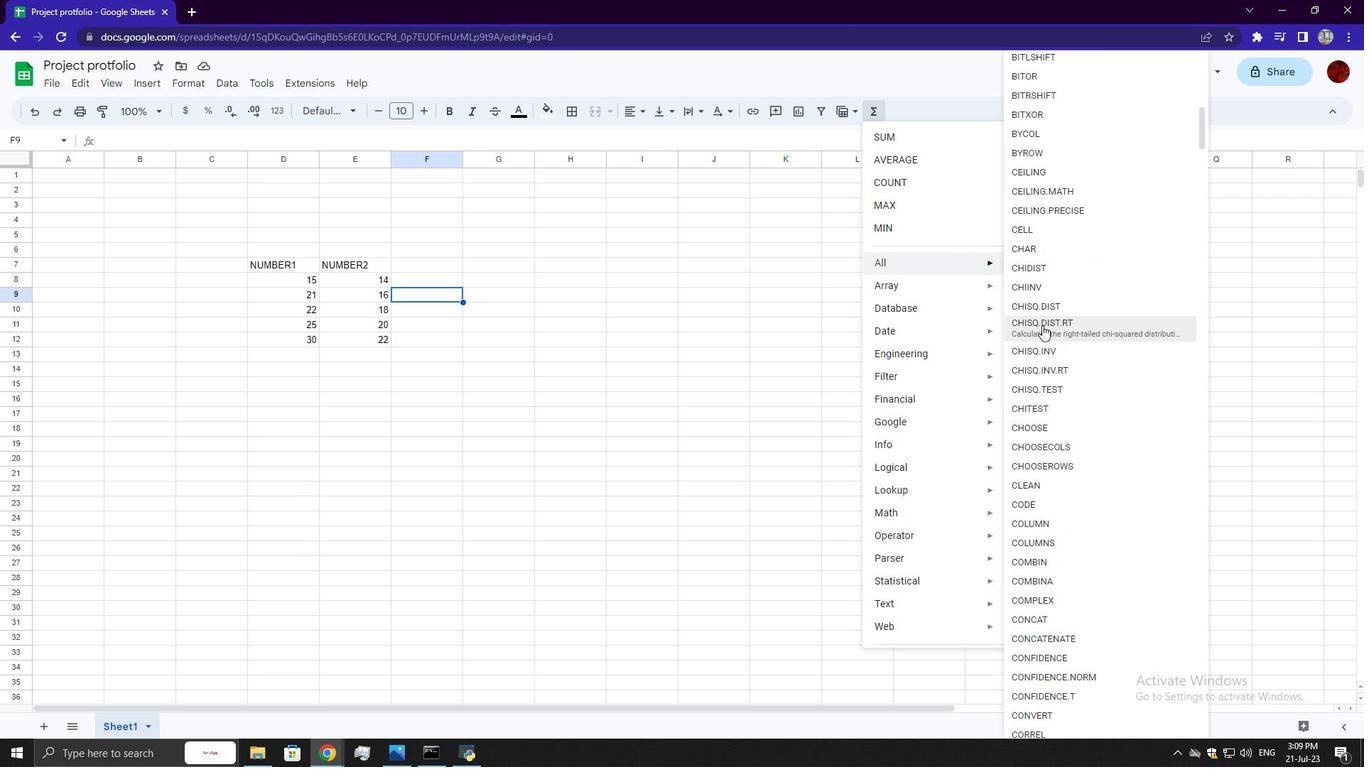 
Action: Mouse scrolled (1042, 329) with delta (0, 0)
Screenshot: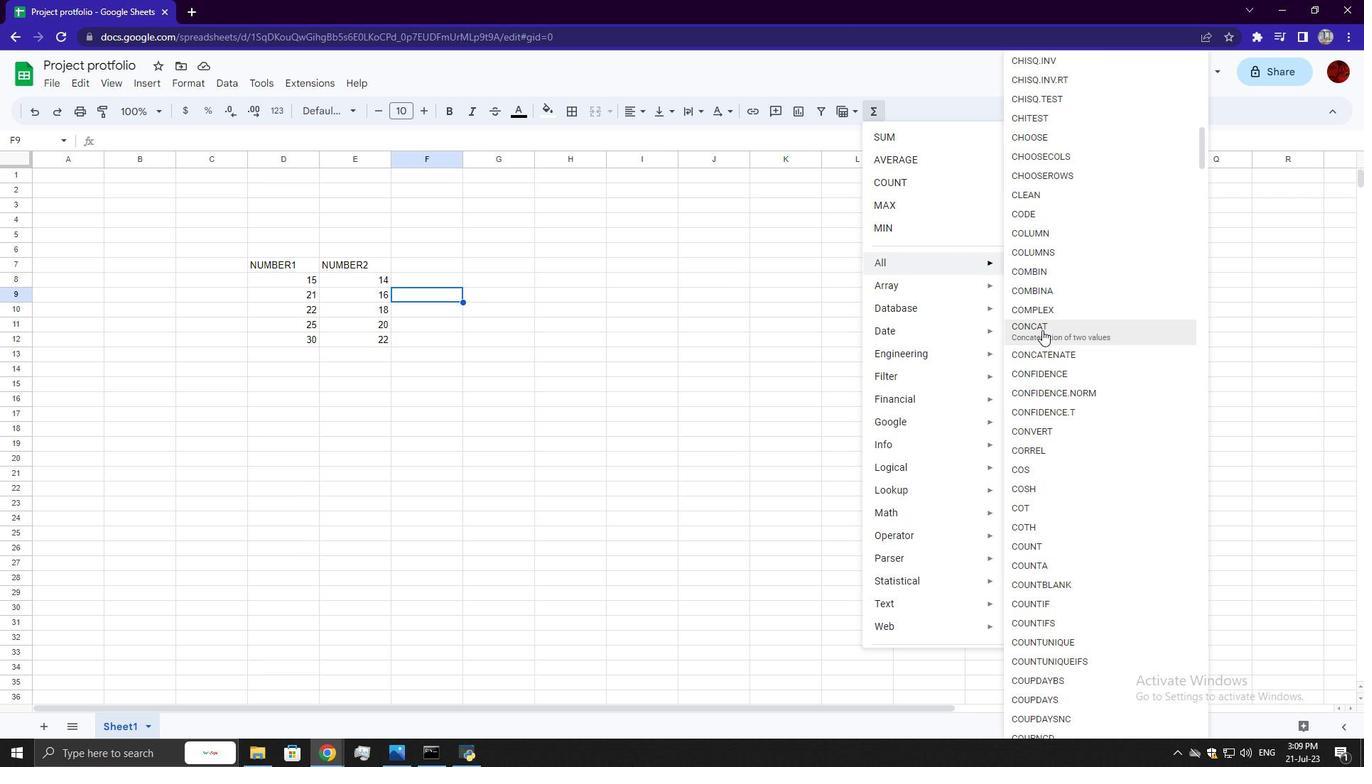 
Action: Mouse scrolled (1042, 329) with delta (0, 0)
Screenshot: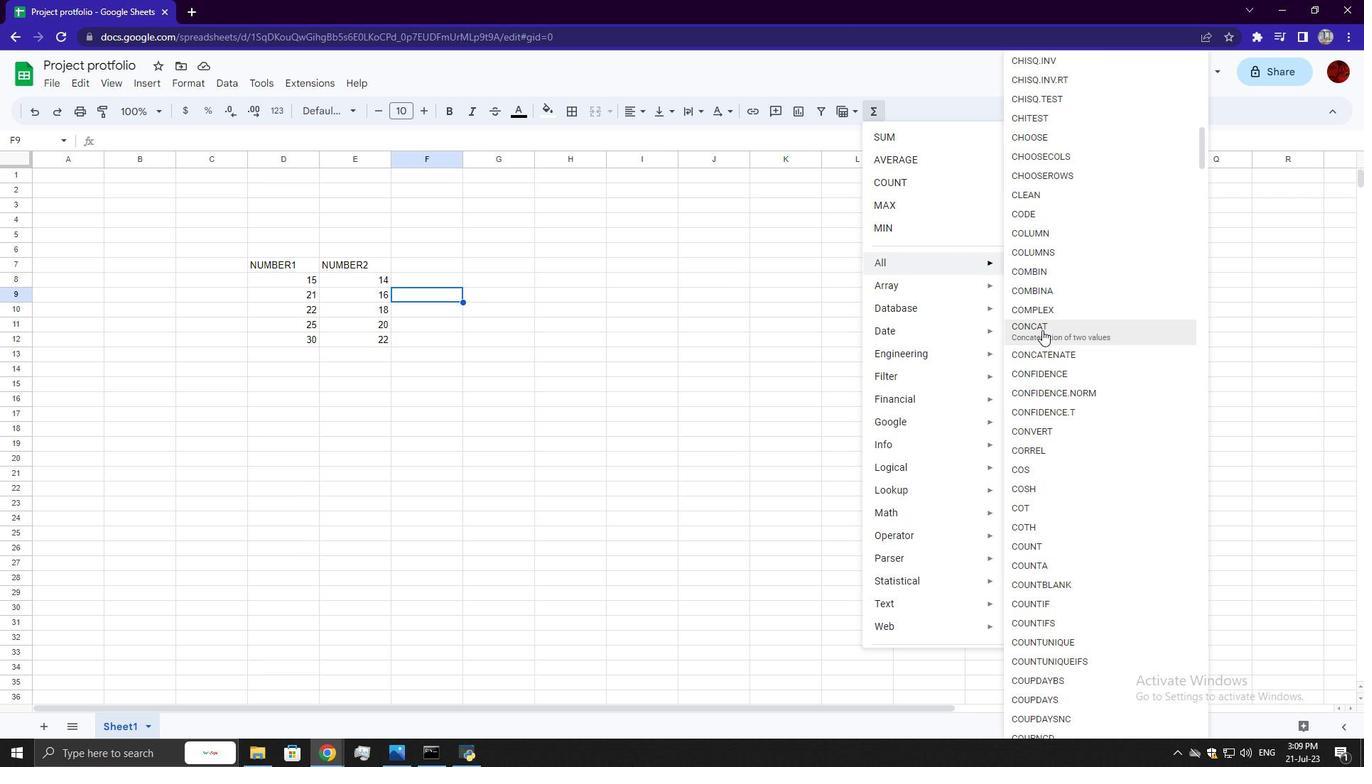 
Action: Mouse scrolled (1042, 329) with delta (0, 0)
Screenshot: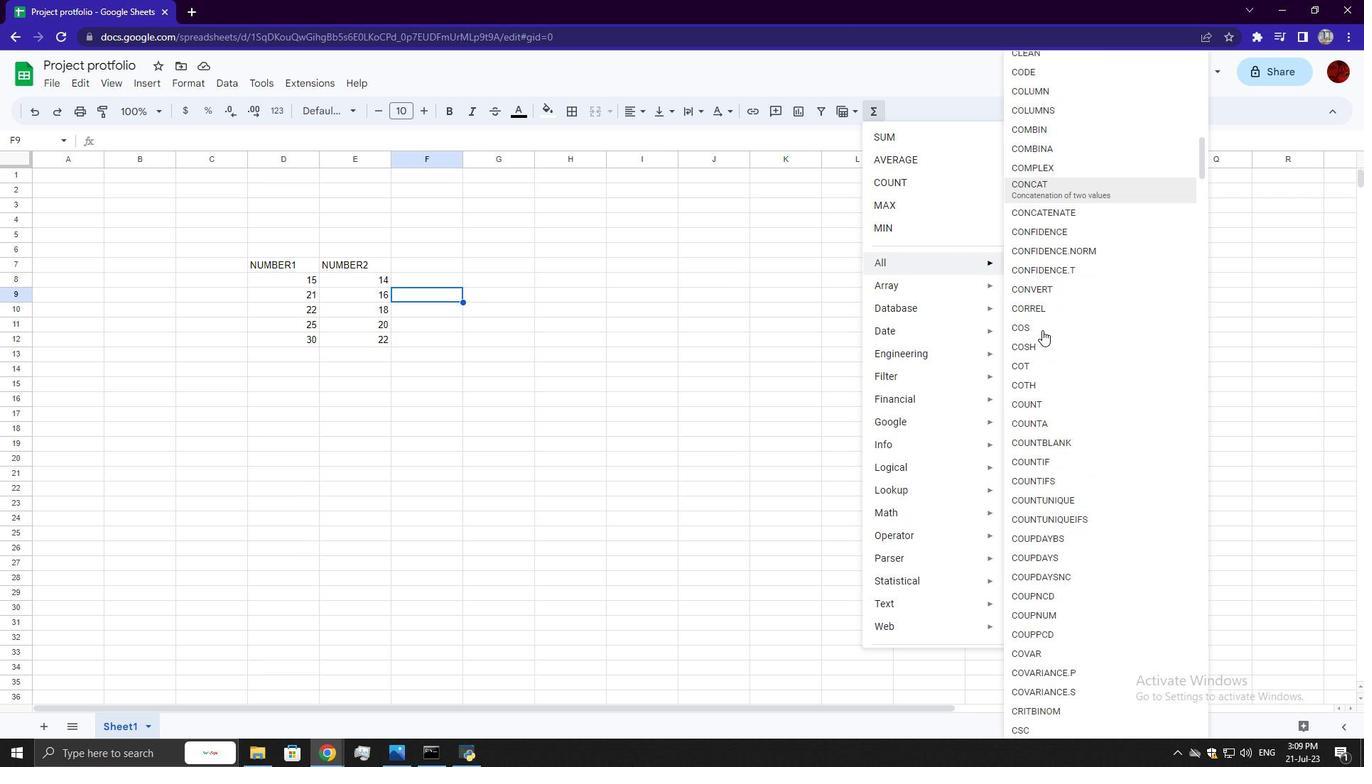 
Action: Mouse scrolled (1042, 329) with delta (0, 0)
Screenshot: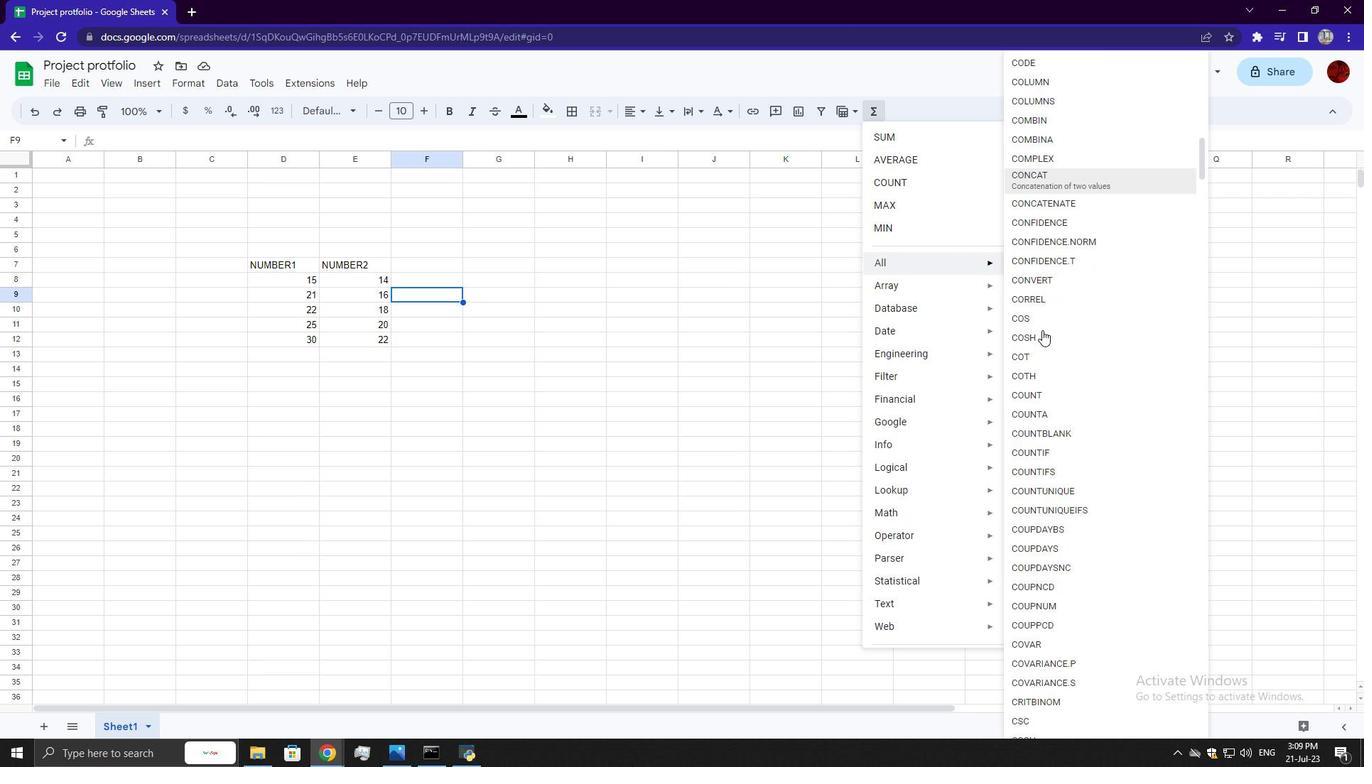 
Action: Mouse scrolled (1042, 329) with delta (0, 0)
Screenshot: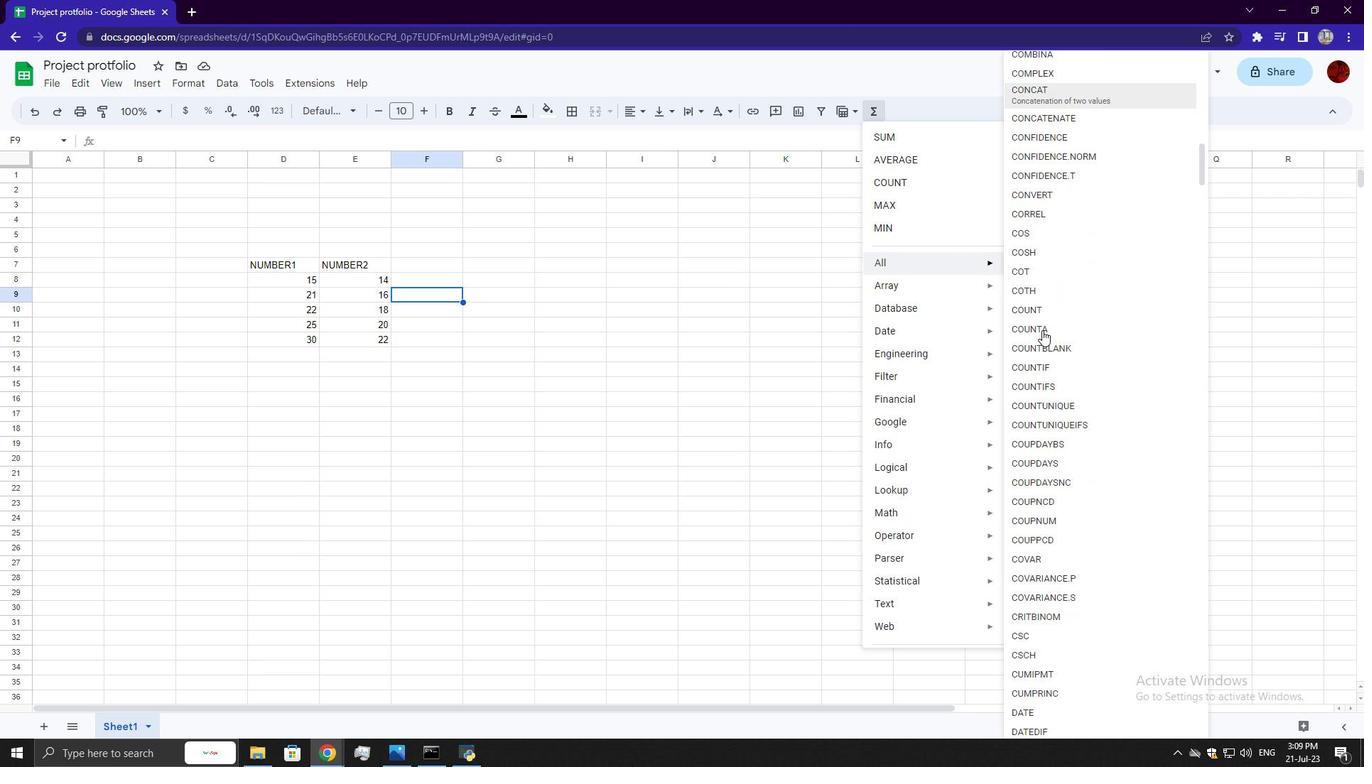 
Action: Mouse scrolled (1042, 329) with delta (0, 0)
Screenshot: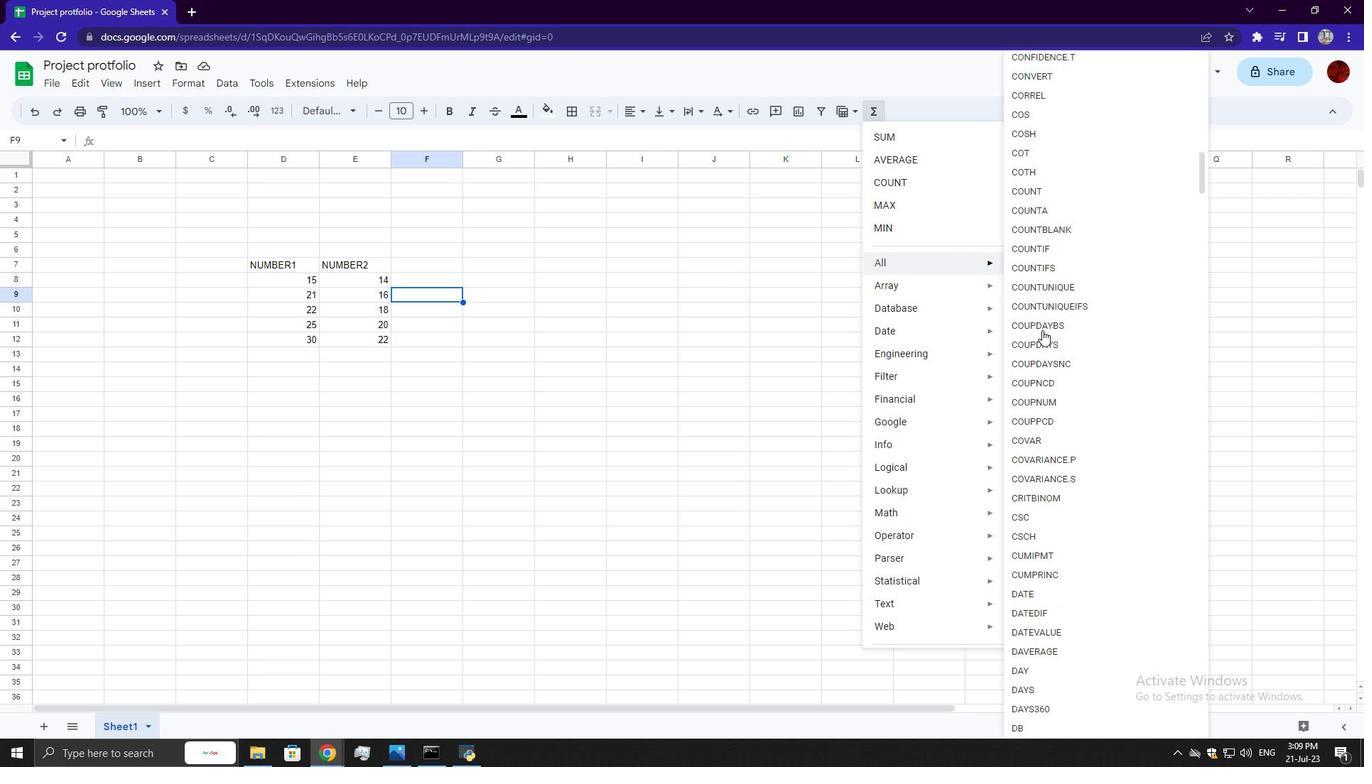 
Action: Mouse scrolled (1042, 329) with delta (0, 0)
Screenshot: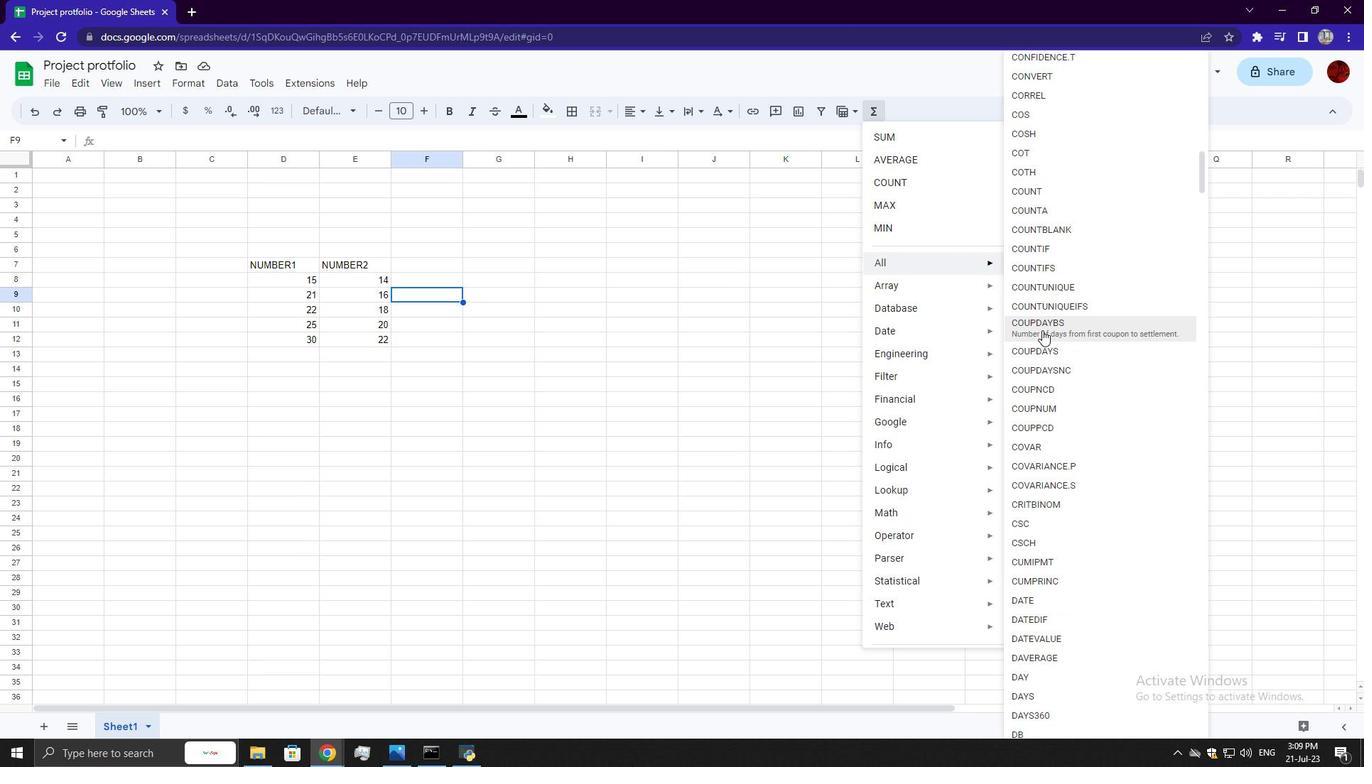 
Action: Mouse scrolled (1042, 329) with delta (0, 0)
Screenshot: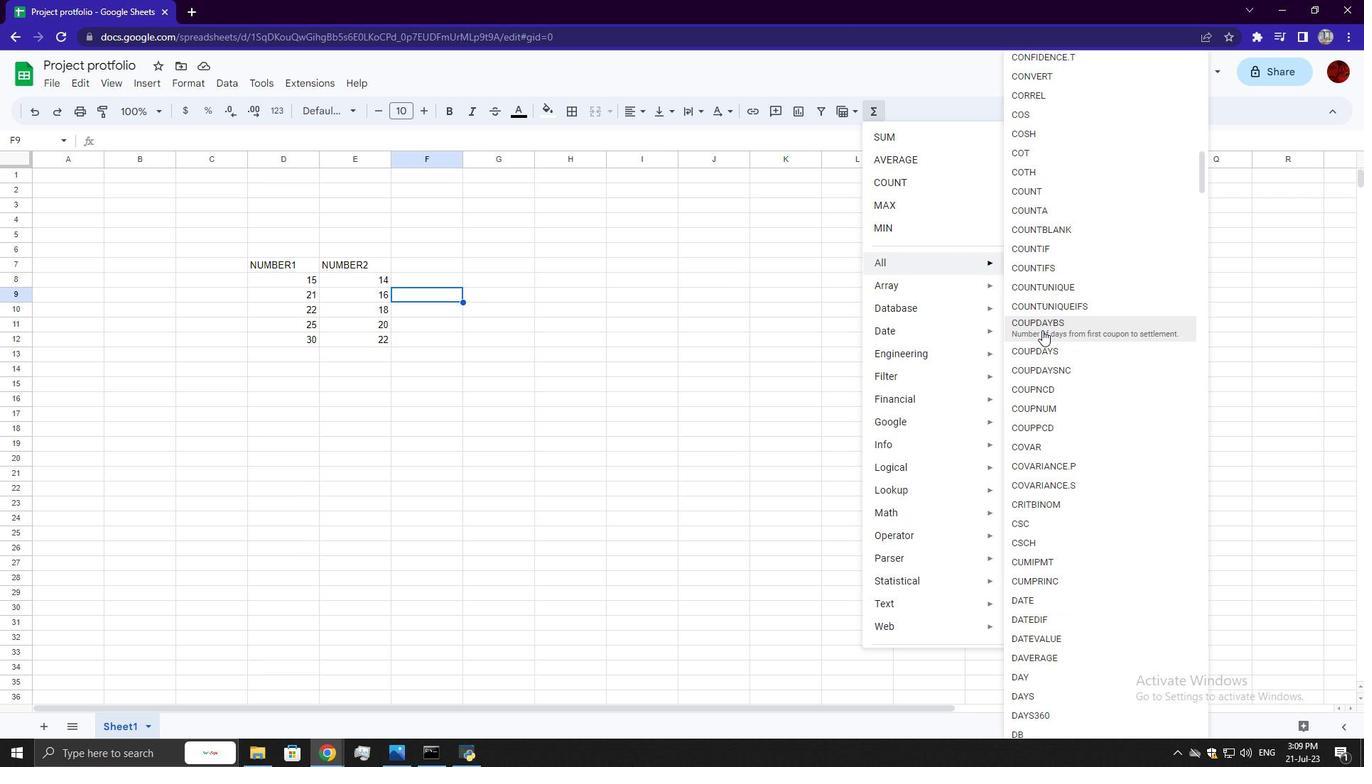 
Action: Mouse moved to (1055, 266)
Screenshot: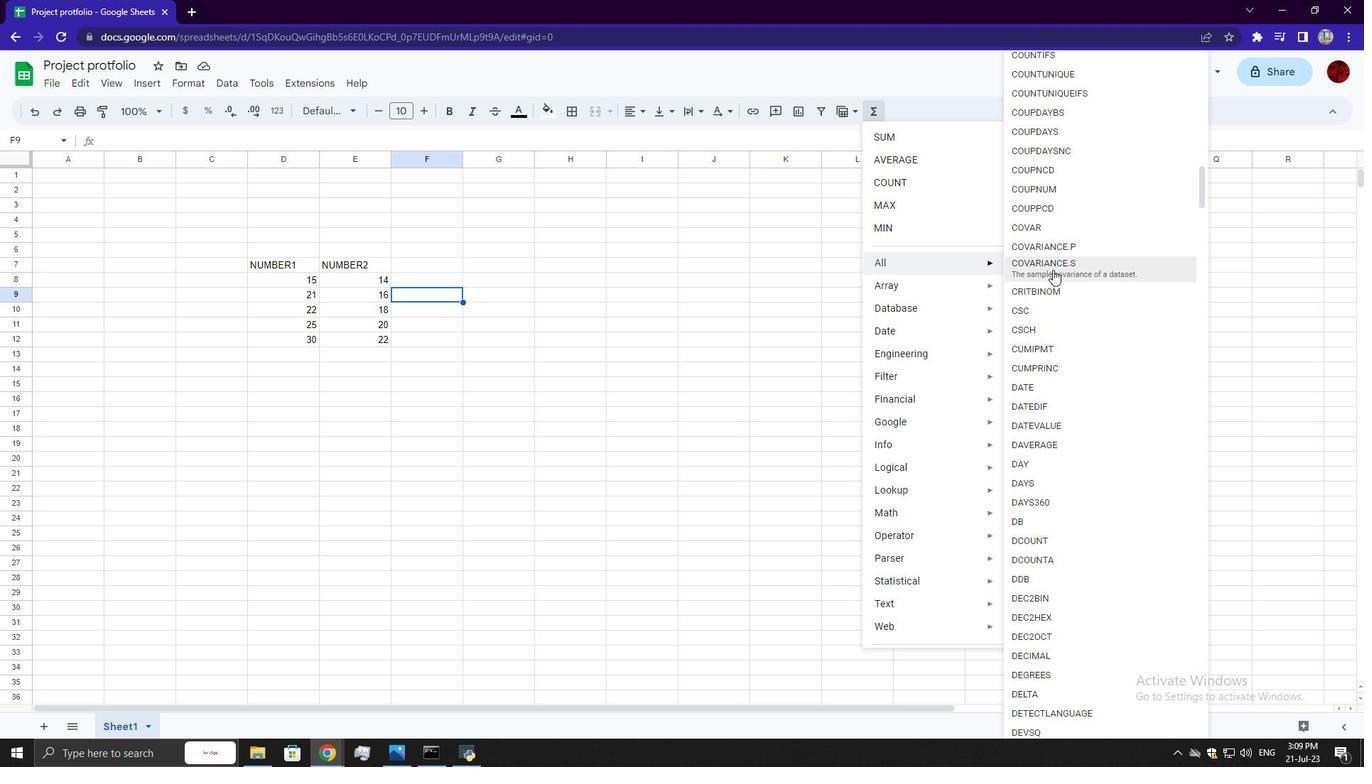 
Action: Mouse pressed left at (1055, 266)
Screenshot: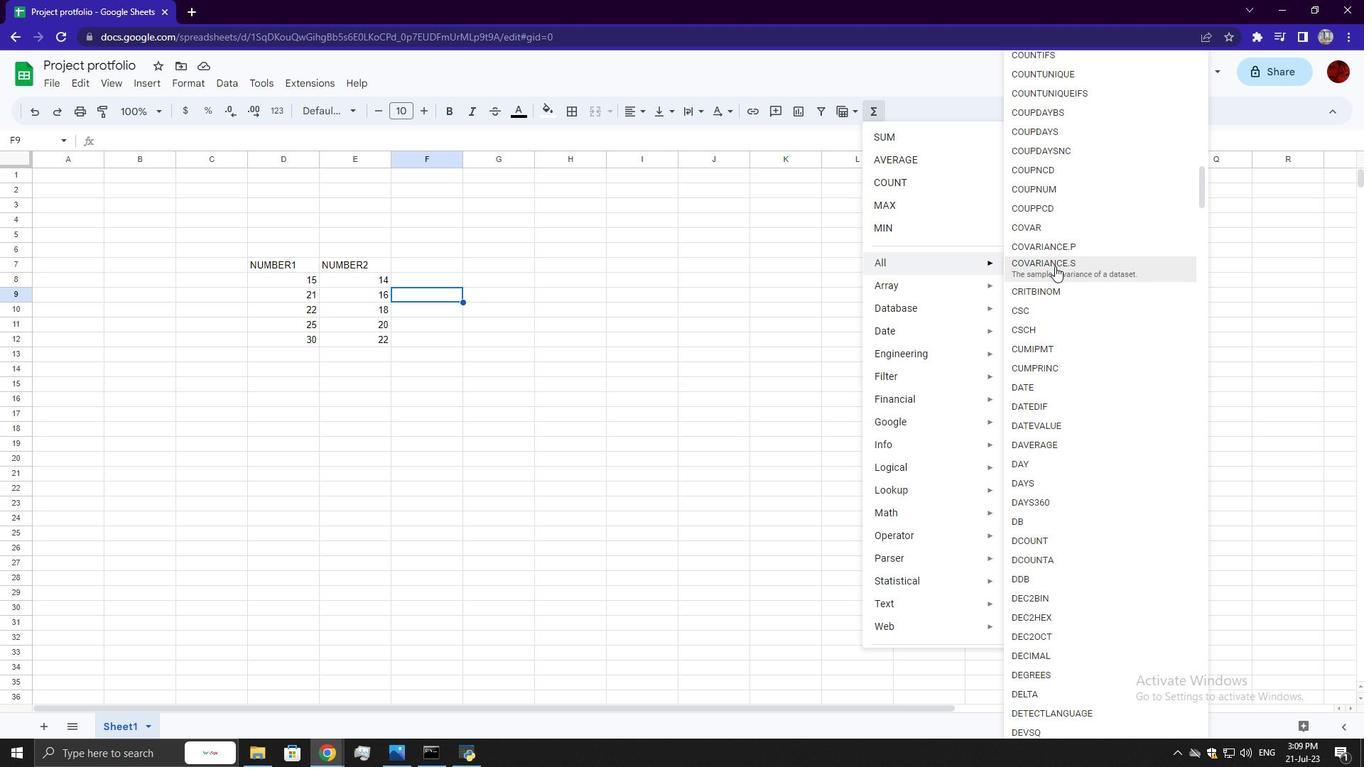 
Action: Mouse moved to (283, 280)
Screenshot: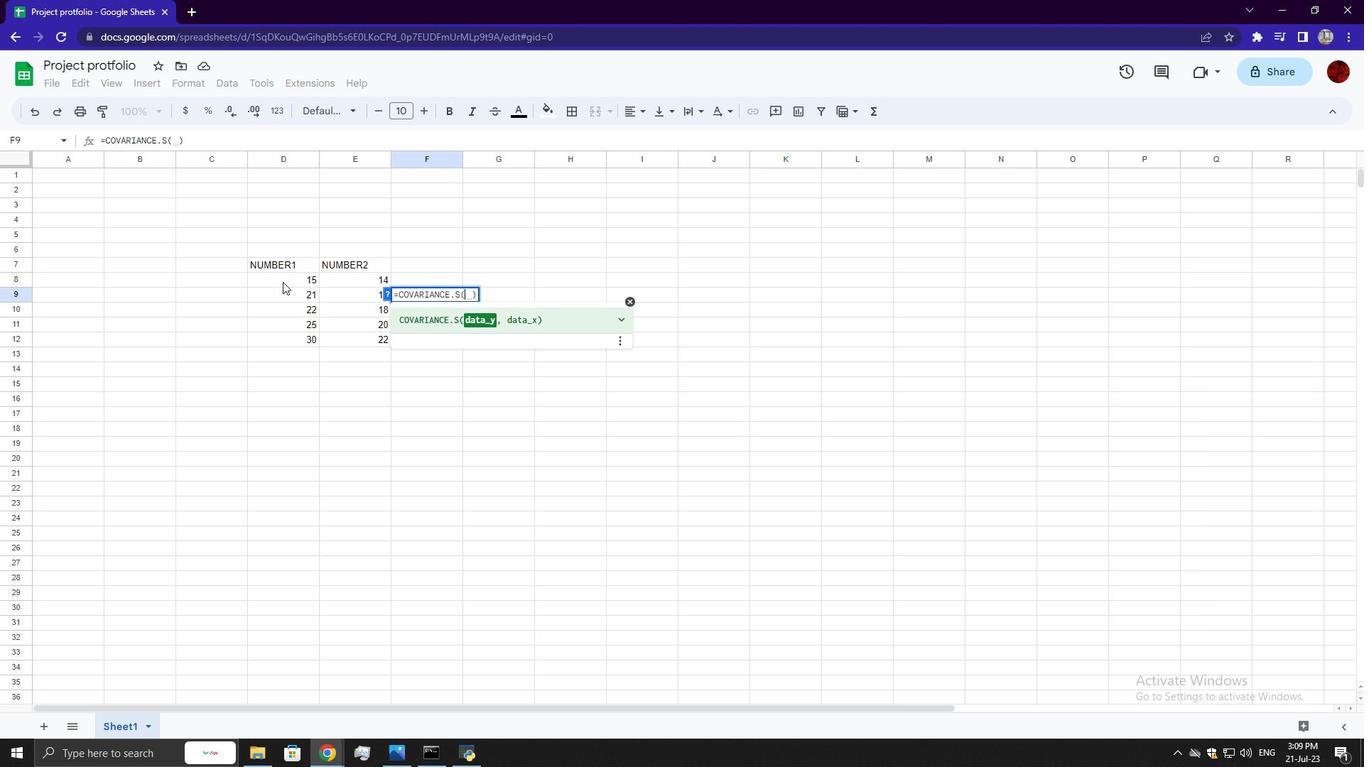 
Action: Mouse pressed left at (283, 280)
Screenshot: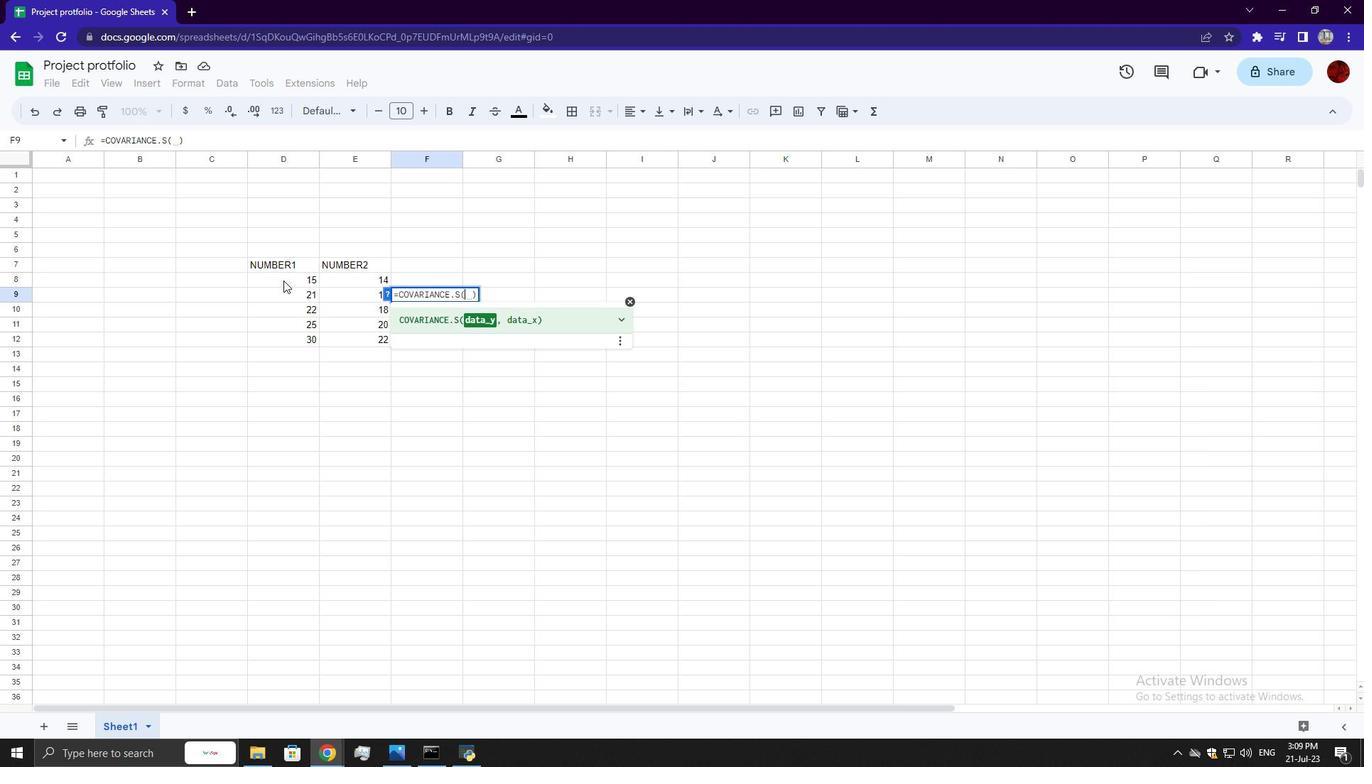 
Action: Mouse moved to (290, 336)
Screenshot: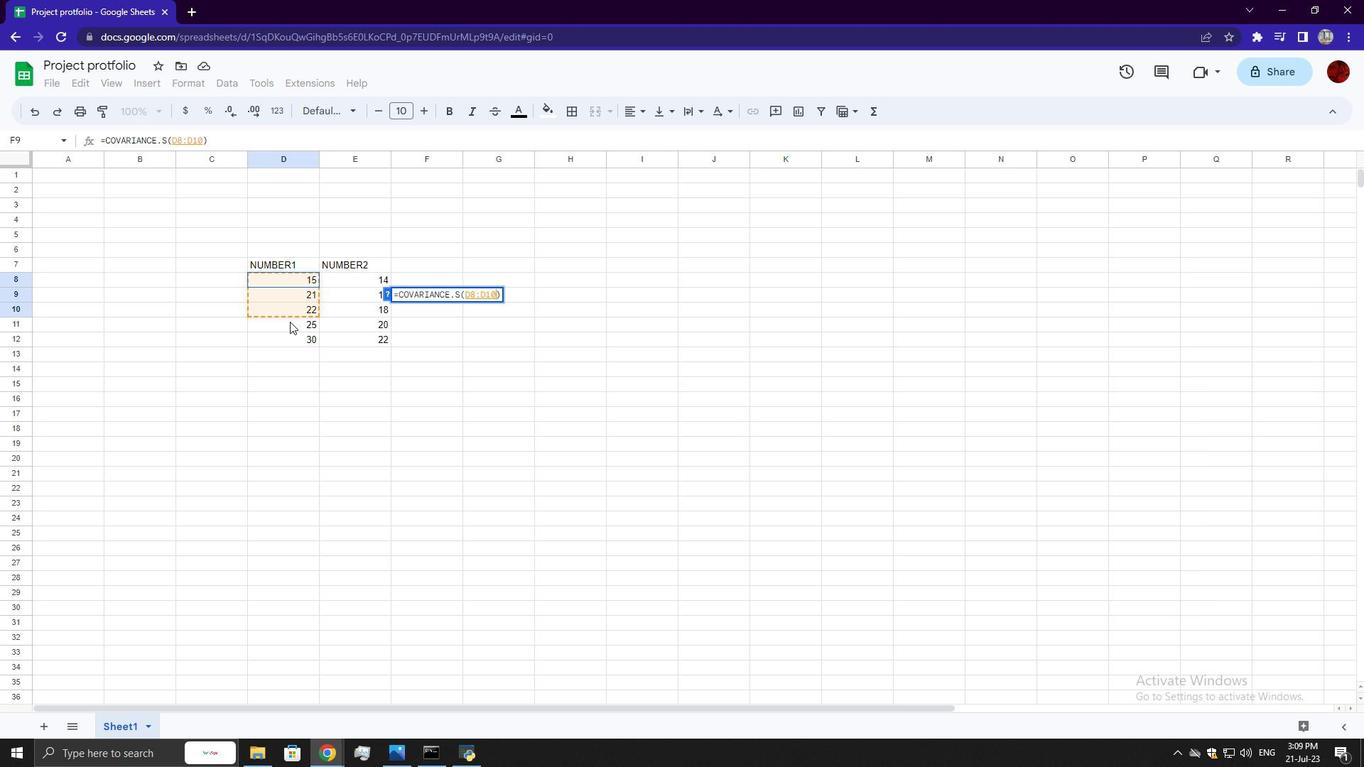 
Action: Key pressed ,
Screenshot: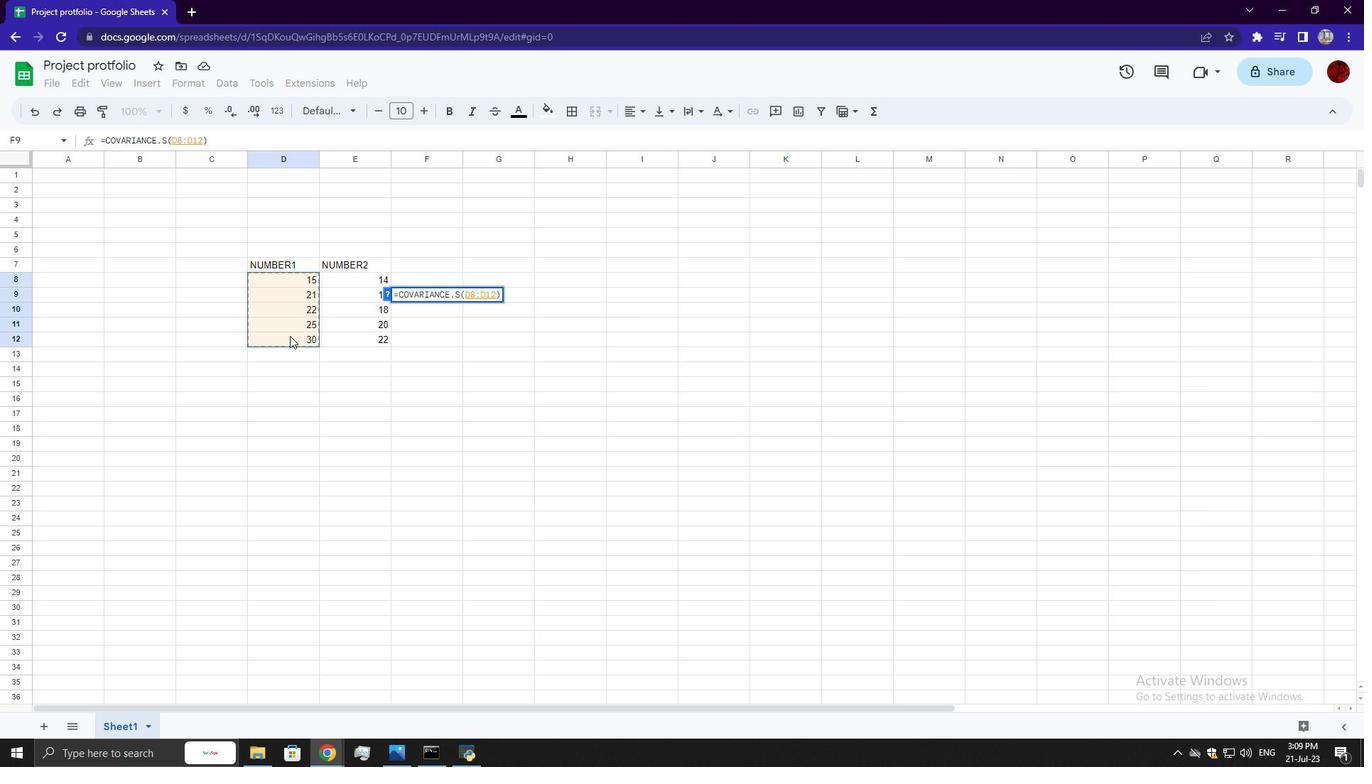 
Action: Mouse moved to (369, 278)
Screenshot: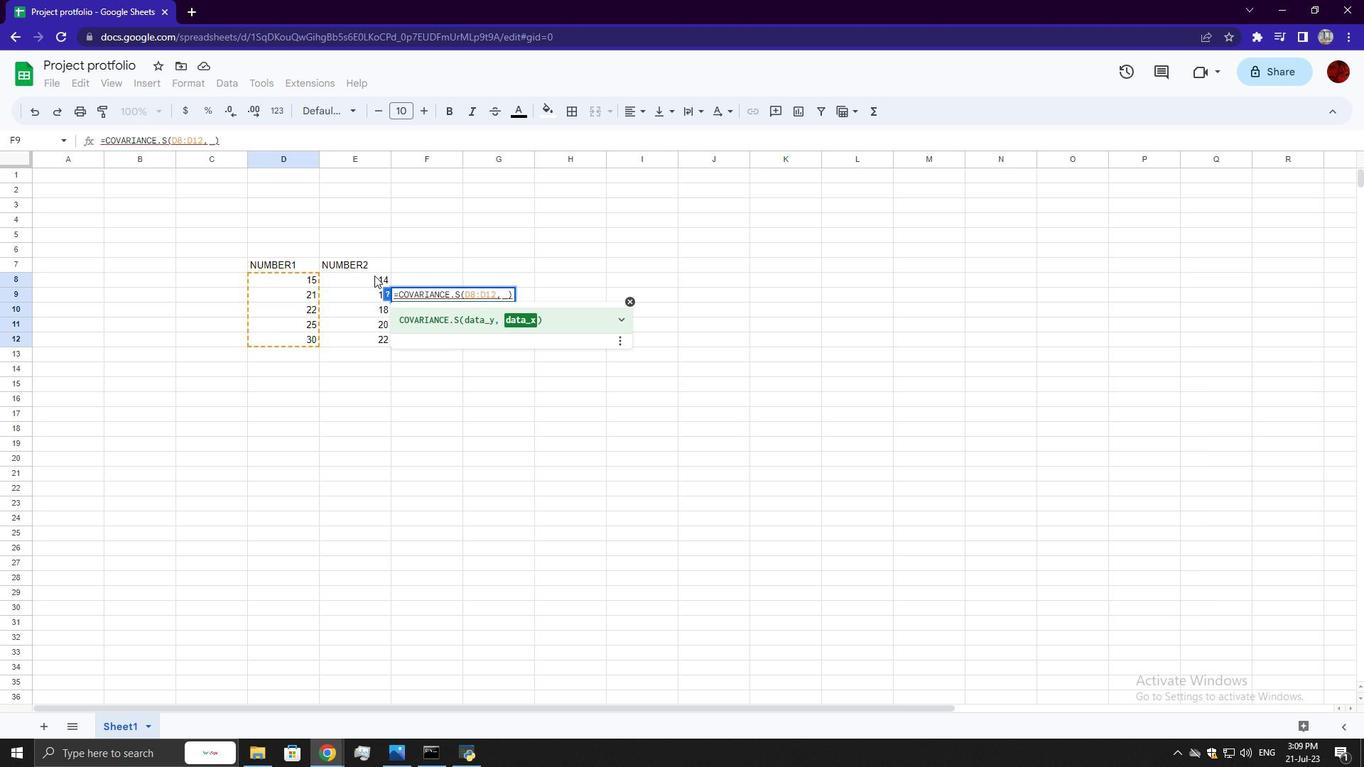 
Action: Mouse pressed left at (369, 278)
Screenshot: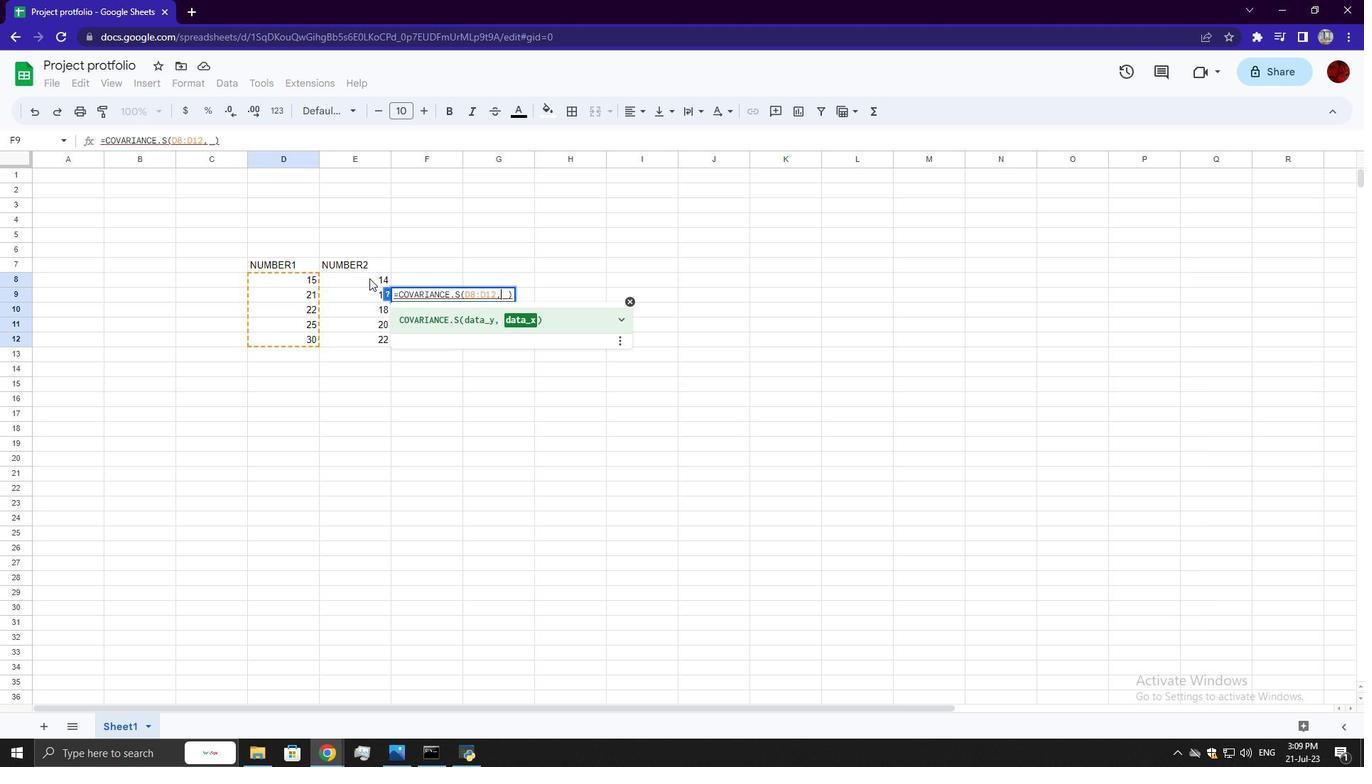 
Action: Mouse moved to (367, 333)
Screenshot: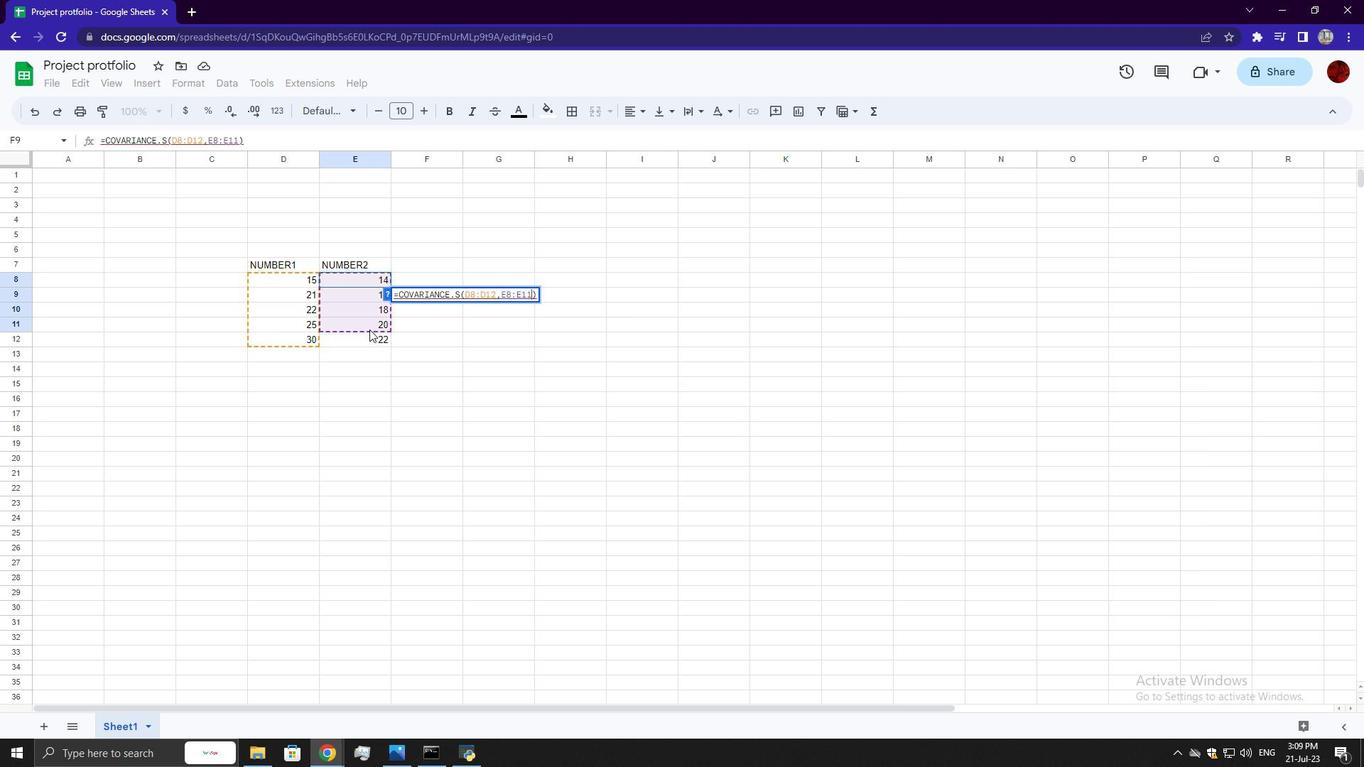 
Action: Key pressed <Key.enter>
Screenshot: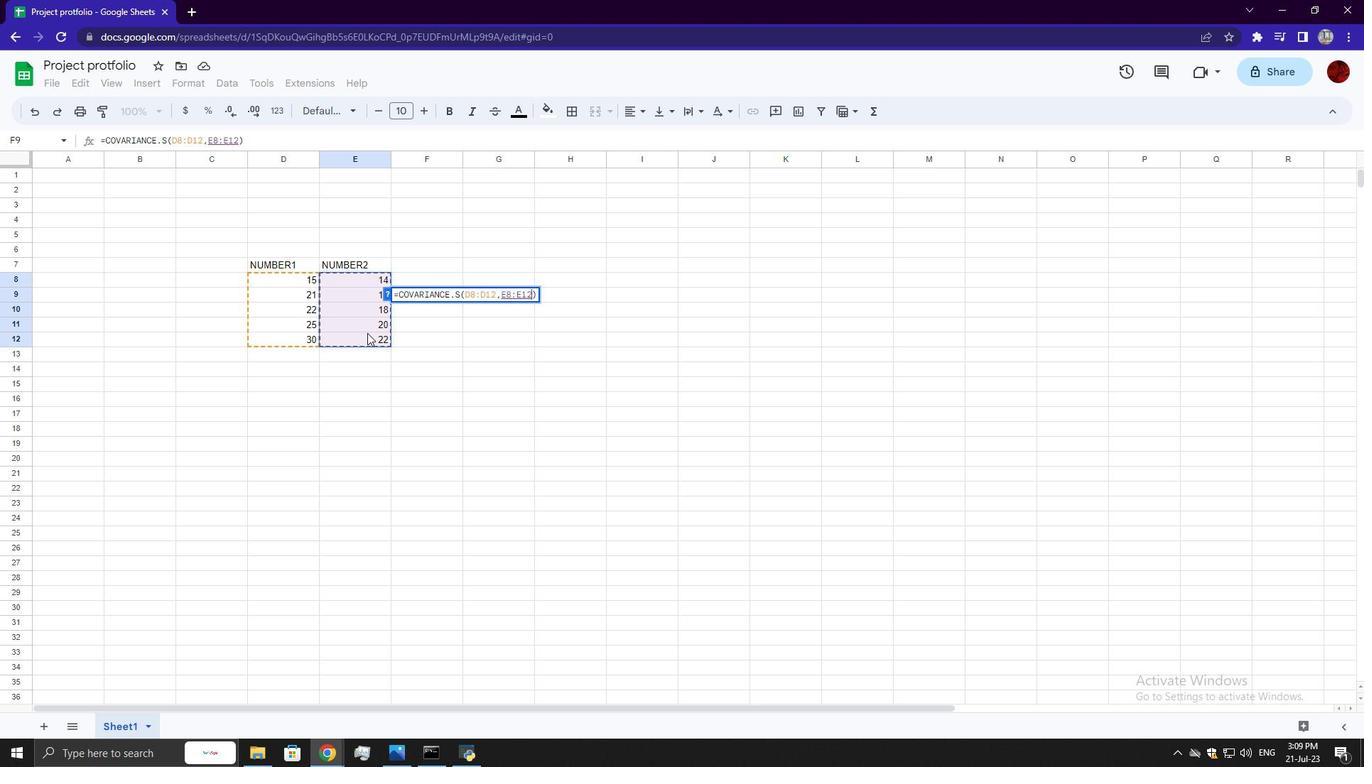 
